 Task: Open Card Wireframe Sketches in Board Website Redesign to Workspace Data Analysis and add a team member Softage.3@softage.net, a label Yellow, a checklist Quality Control, an attachment from your onedrive, a color Yellow and finally, add a card description 'Research and develop new pricing strategy for subscription services' and a comment 'Let us approach this task with an open mind and be willing to take risks to think outside the box.'. Add a start date 'Jan 07, 1900' with a due date 'Jan 14, 1900'
Action: Mouse moved to (838, 467)
Screenshot: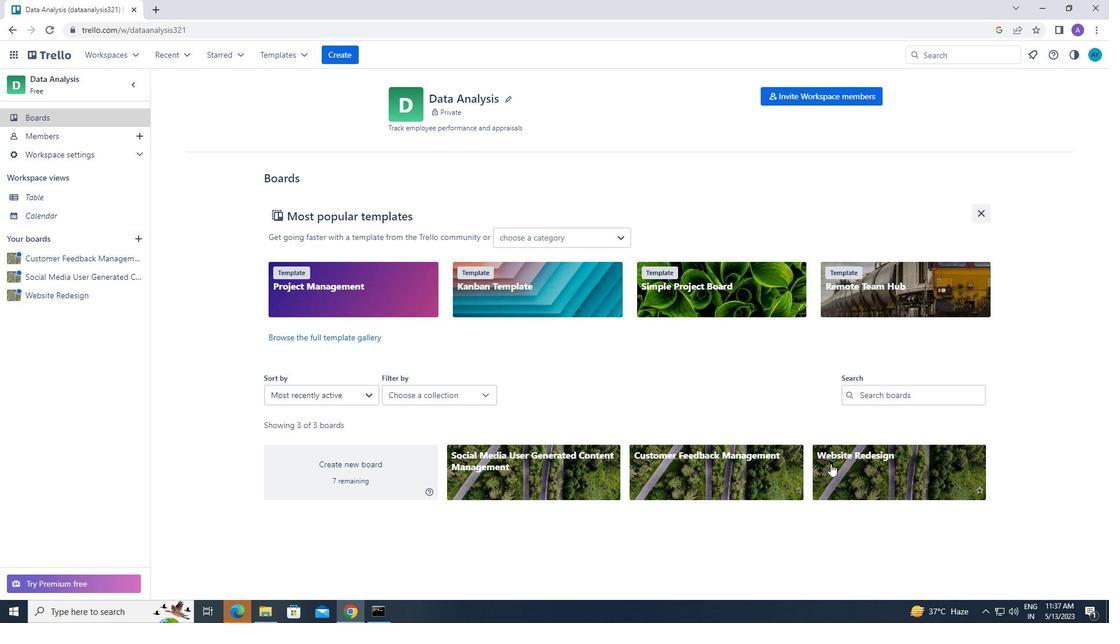 
Action: Mouse pressed left at (838, 467)
Screenshot: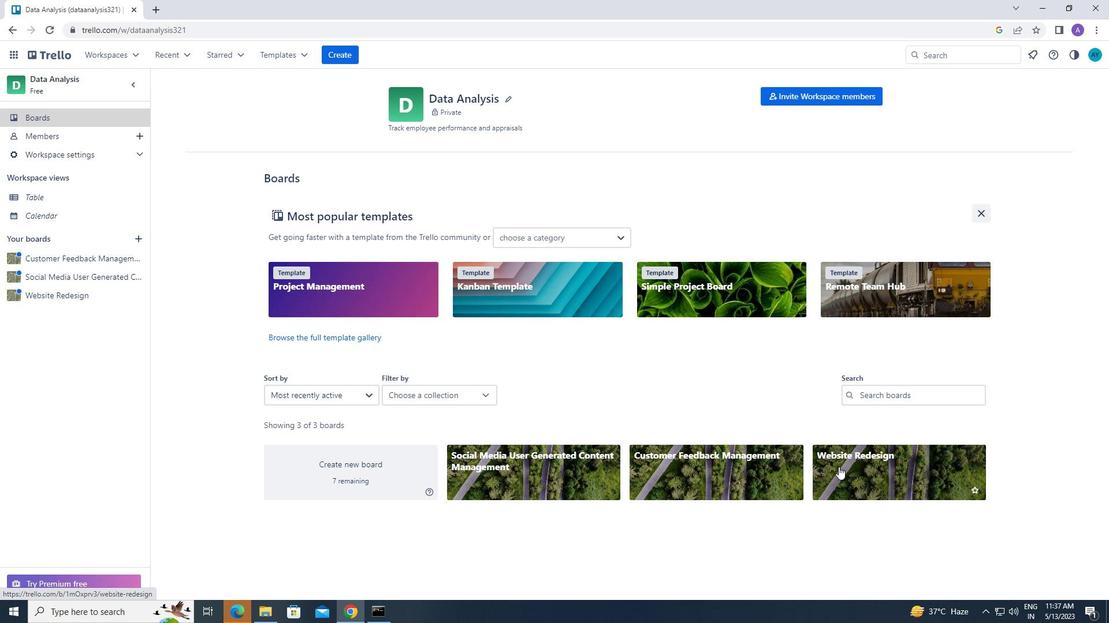 
Action: Mouse moved to (528, 147)
Screenshot: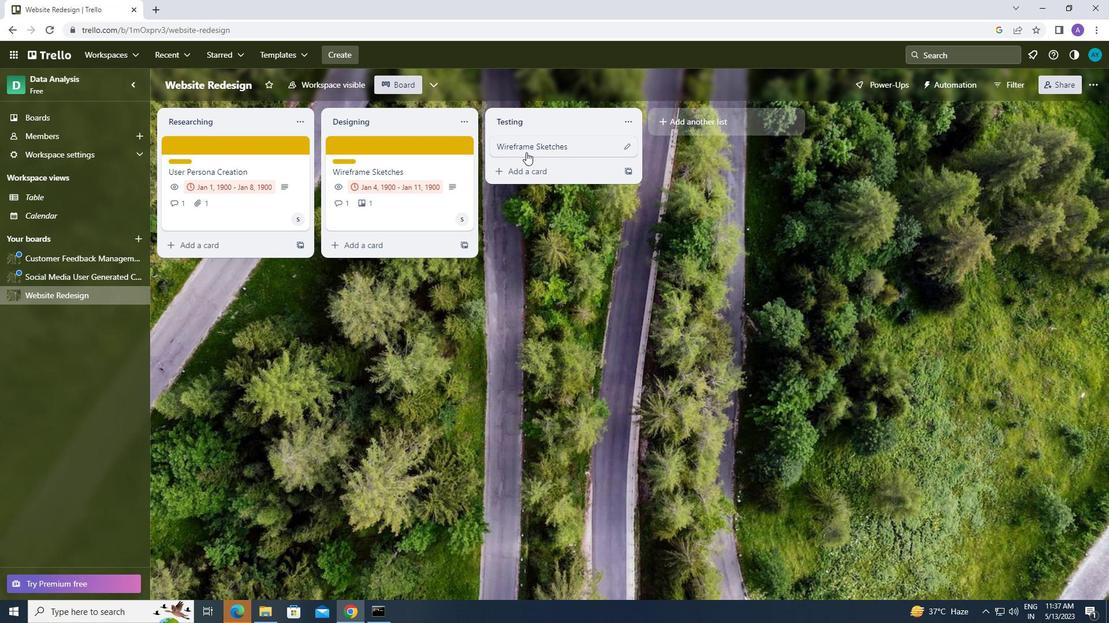 
Action: Mouse pressed left at (528, 147)
Screenshot: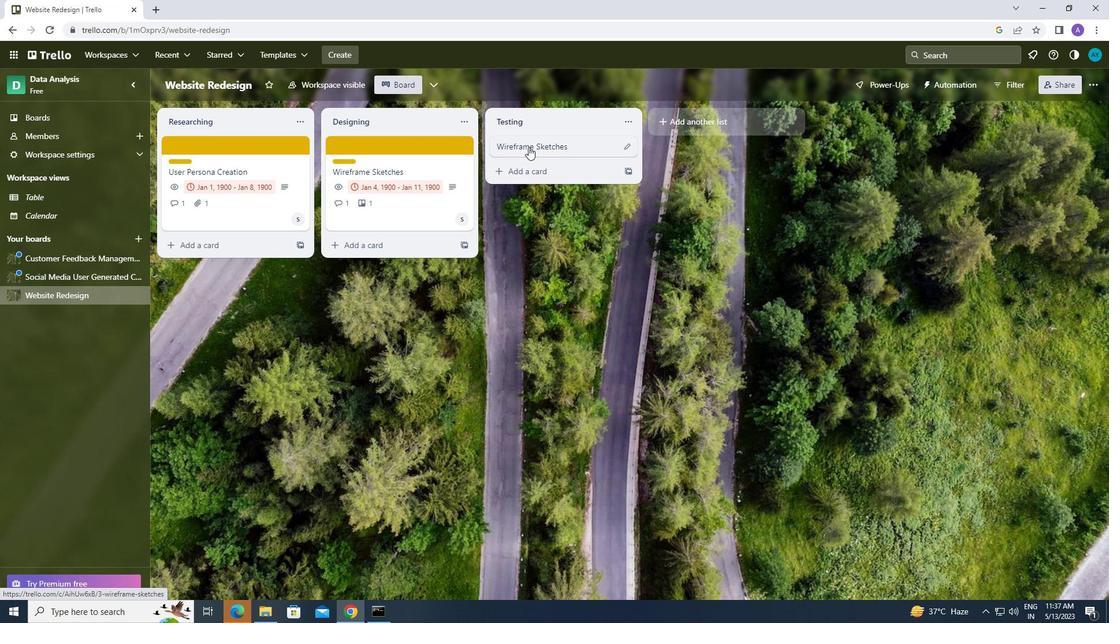 
Action: Mouse moved to (692, 181)
Screenshot: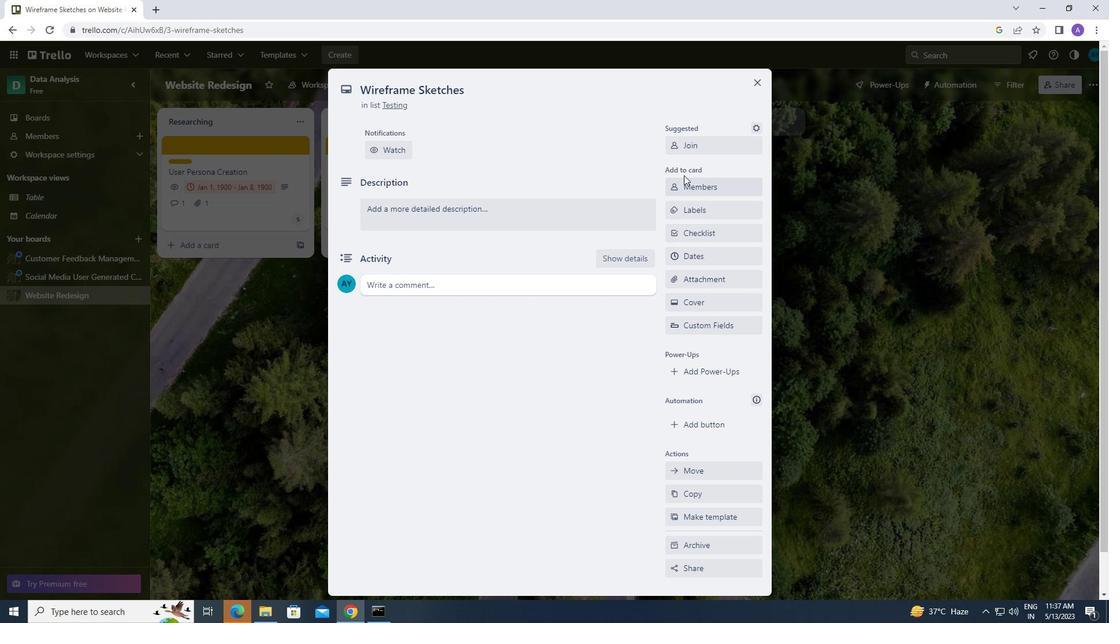 
Action: Mouse pressed left at (692, 181)
Screenshot: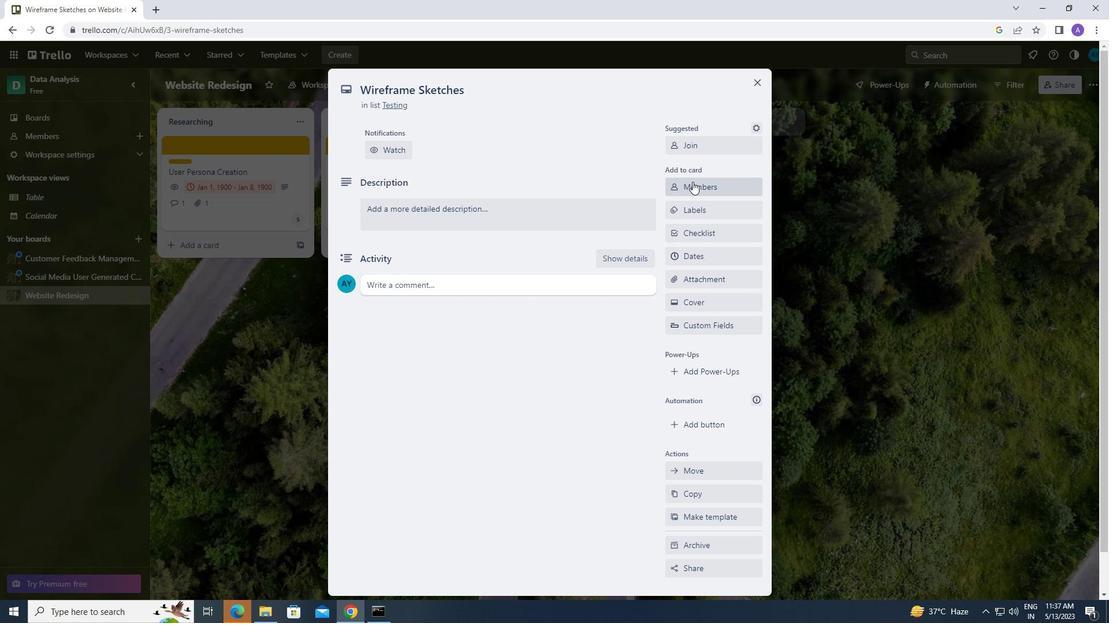 
Action: Mouse moved to (696, 236)
Screenshot: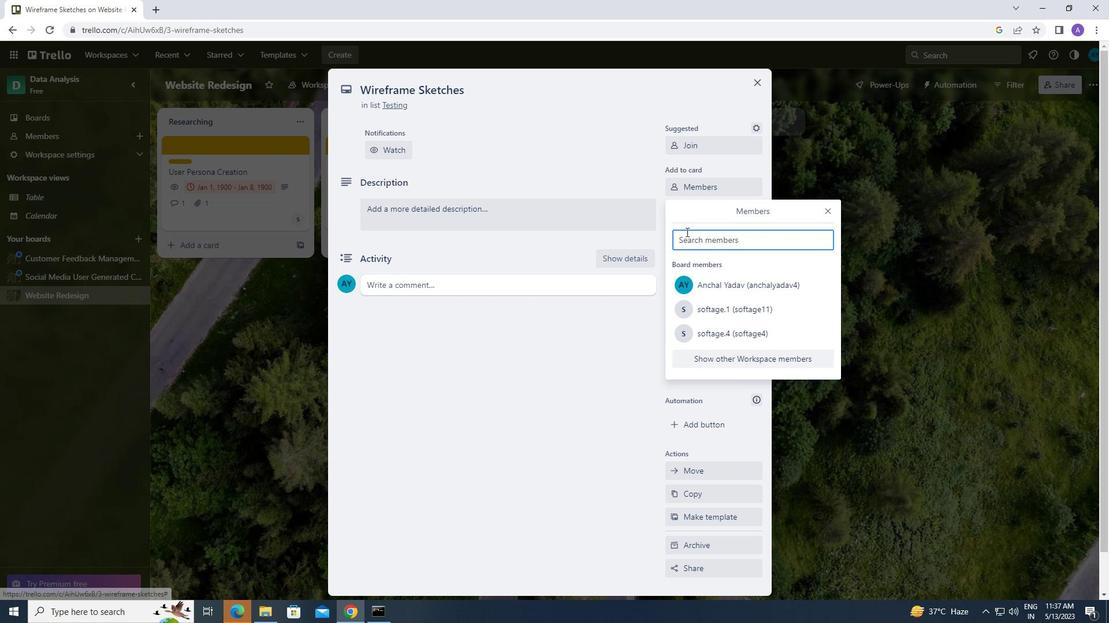 
Action: Mouse pressed left at (696, 236)
Screenshot: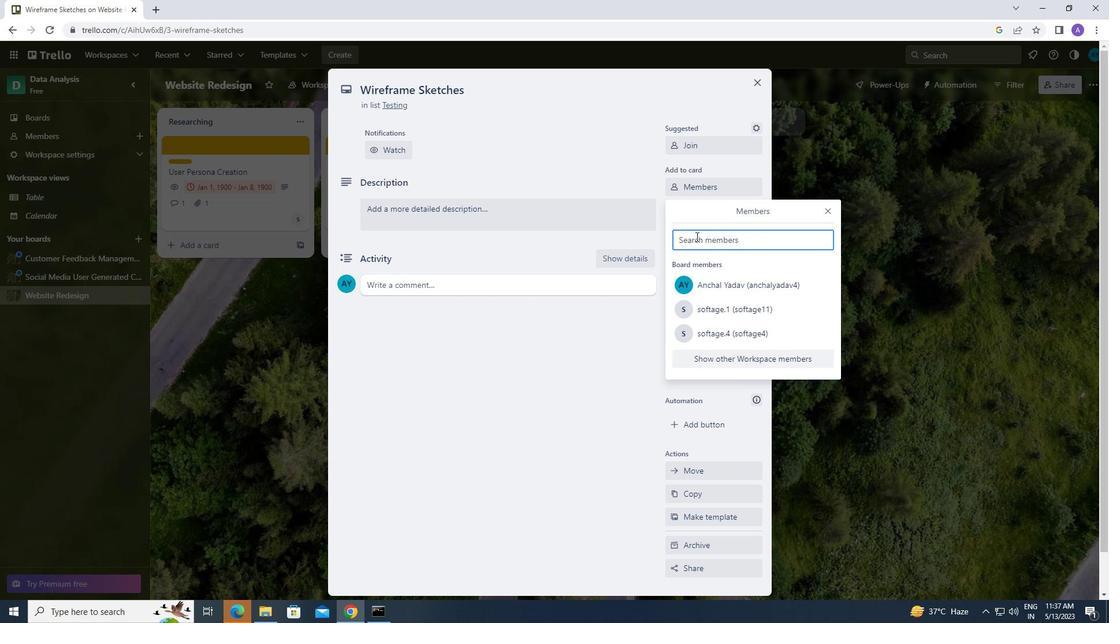 
Action: Key pressed <Key.caps_lock>s<Key.backspace>s<Key.backspace><Key.caps_lock>s<Key.caps_lock>oftage.3<Key.shift_r>@softage.net
Screenshot: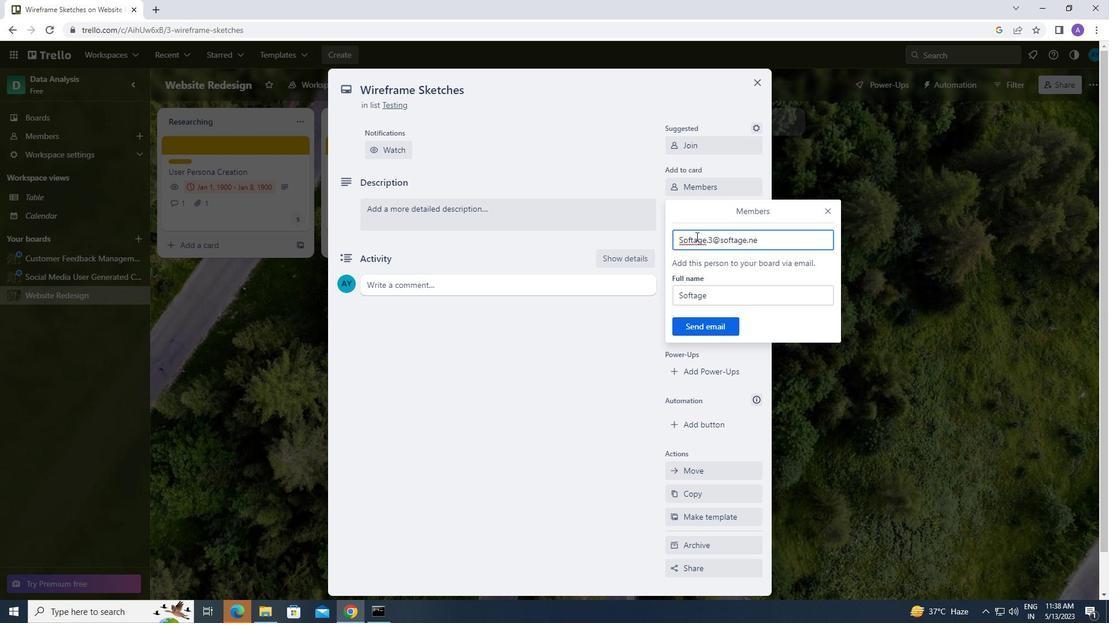 
Action: Mouse moved to (698, 323)
Screenshot: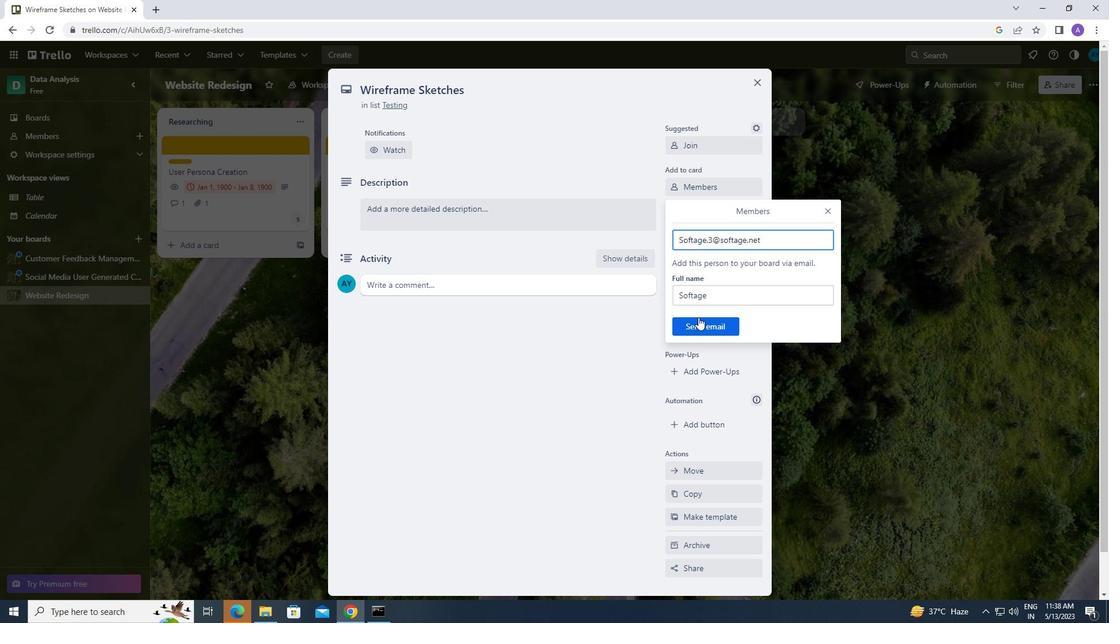 
Action: Mouse pressed left at (698, 323)
Screenshot: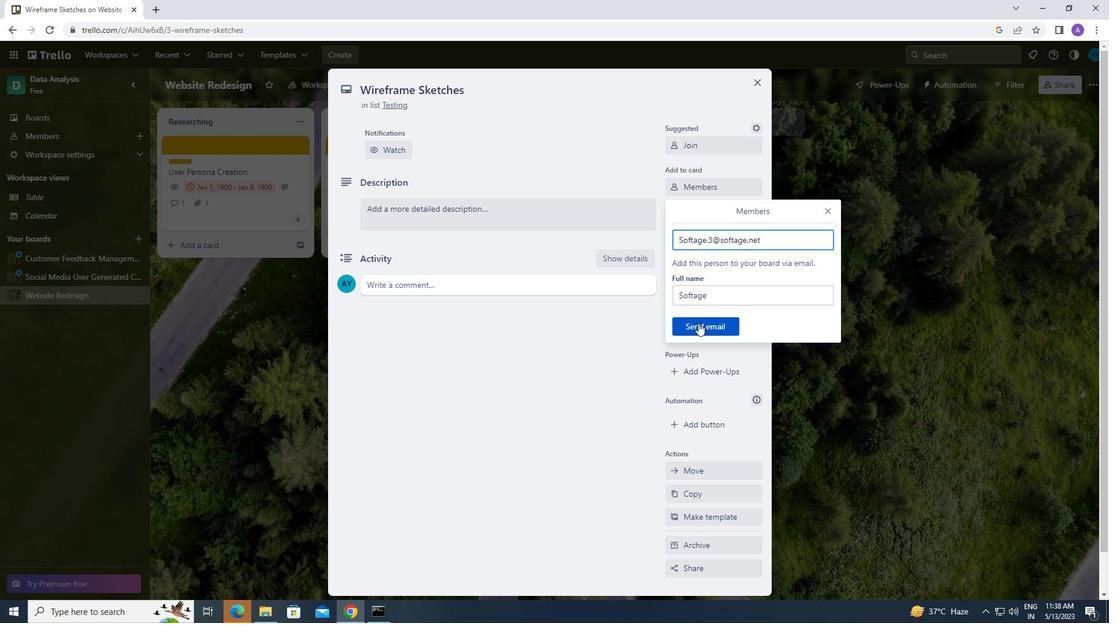 
Action: Mouse moved to (707, 210)
Screenshot: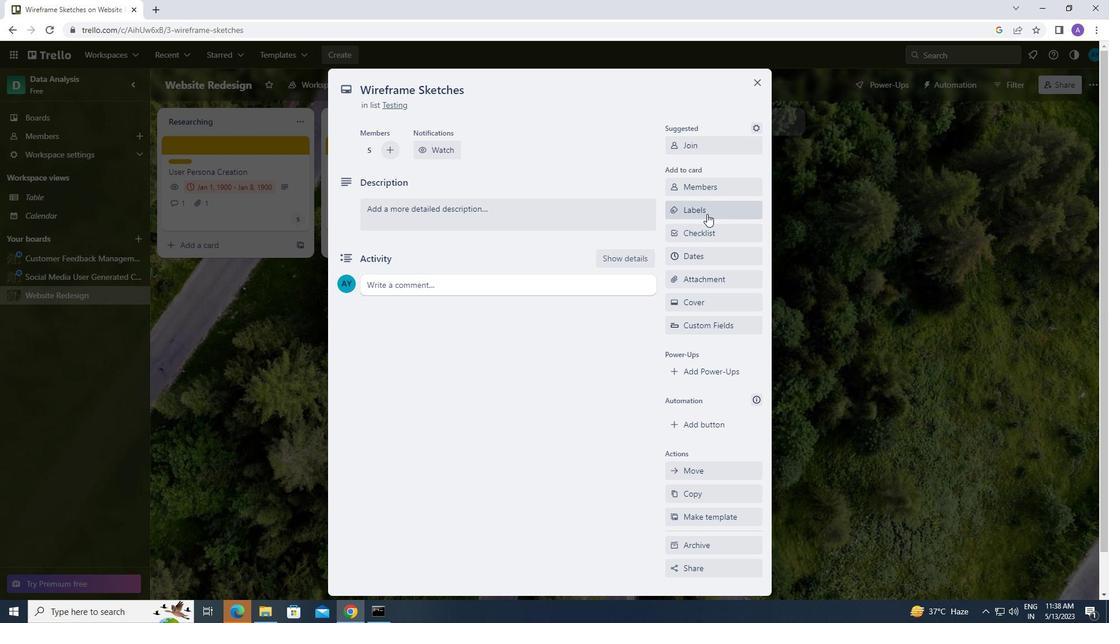 
Action: Mouse pressed left at (707, 210)
Screenshot: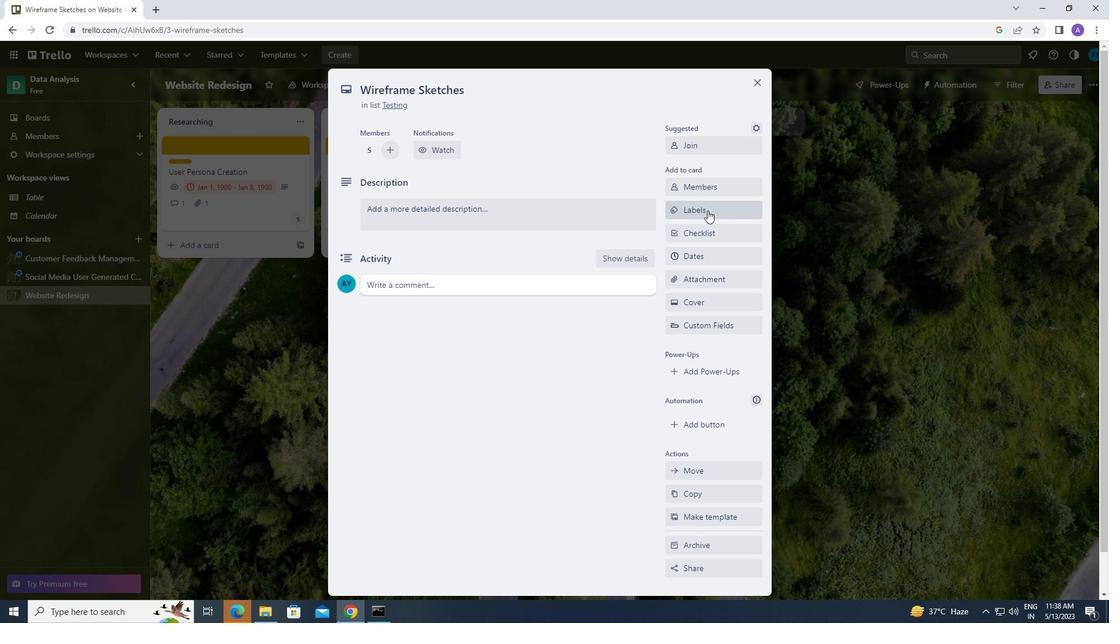 
Action: Mouse moved to (716, 429)
Screenshot: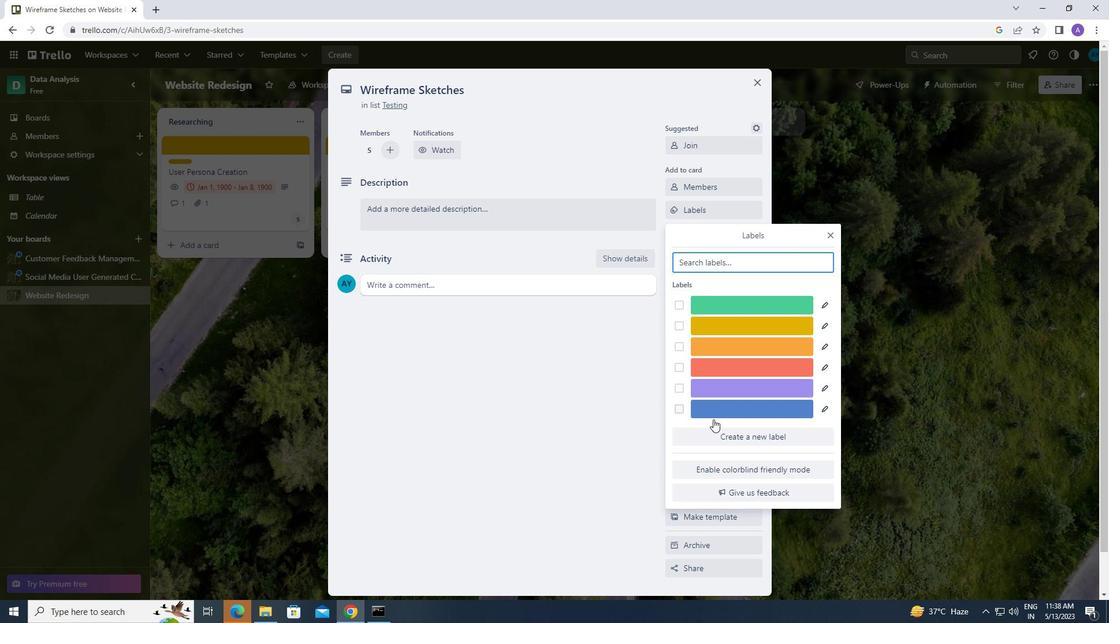 
Action: Mouse pressed left at (716, 429)
Screenshot: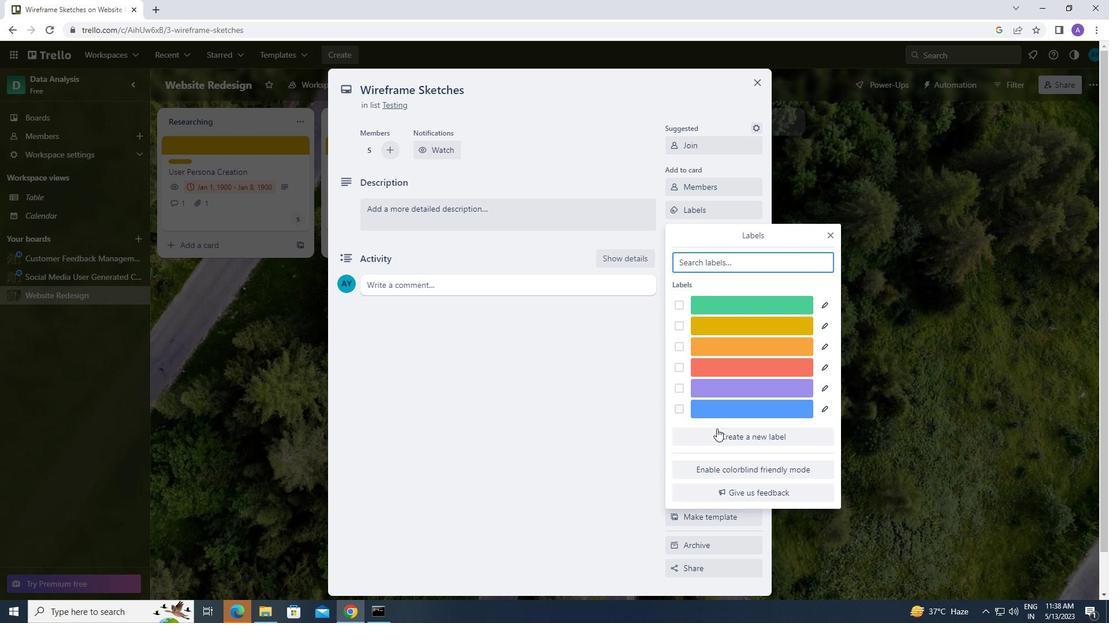 
Action: Mouse moved to (719, 398)
Screenshot: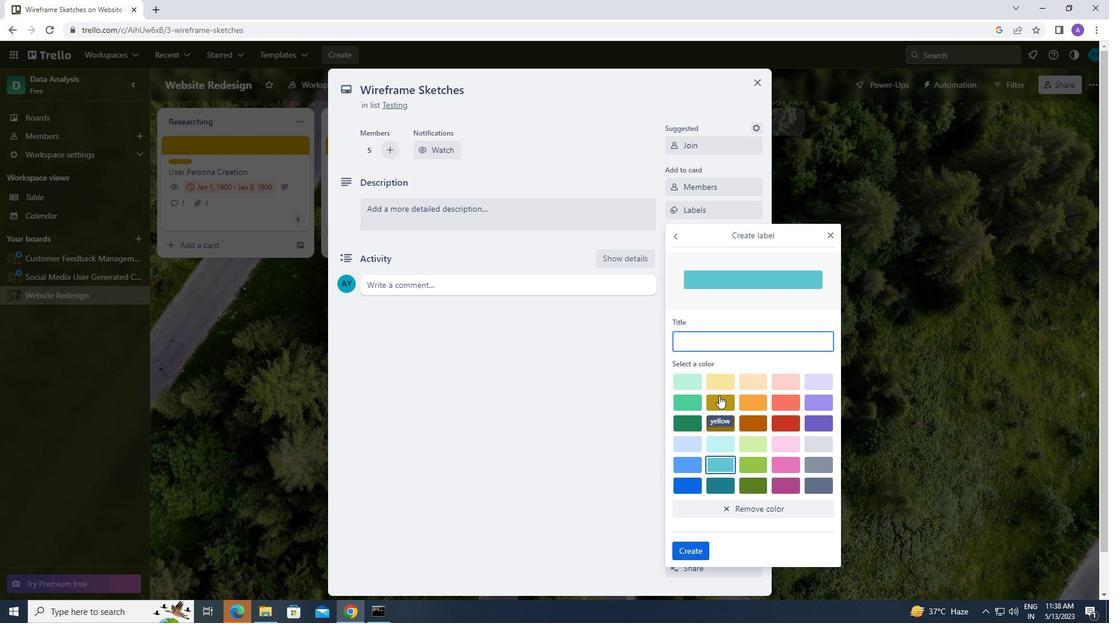 
Action: Mouse pressed left at (719, 398)
Screenshot: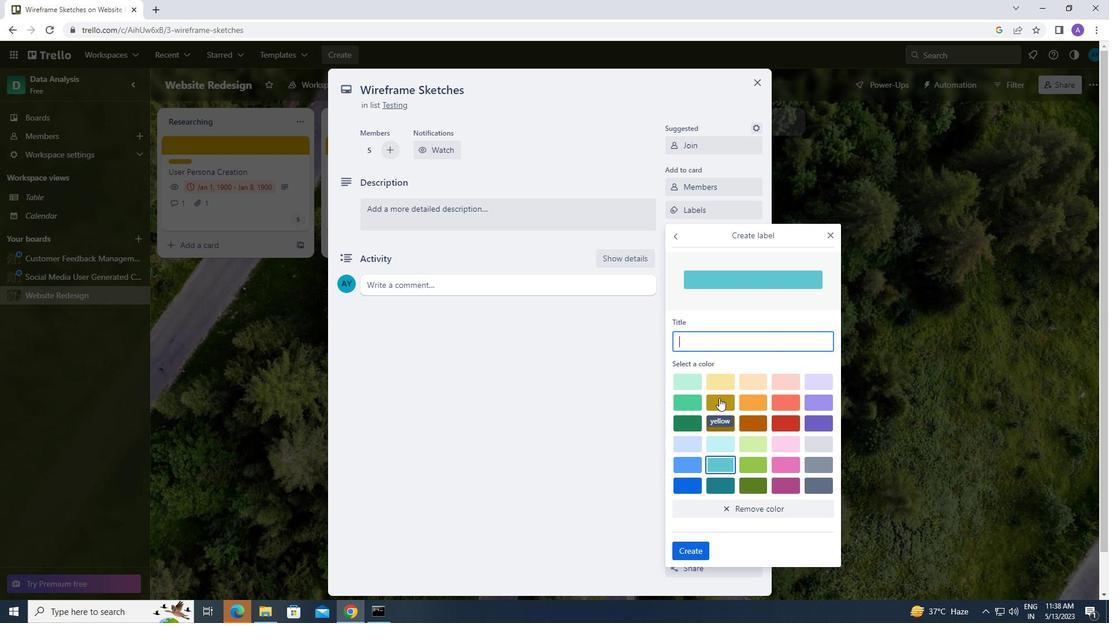 
Action: Mouse moved to (689, 552)
Screenshot: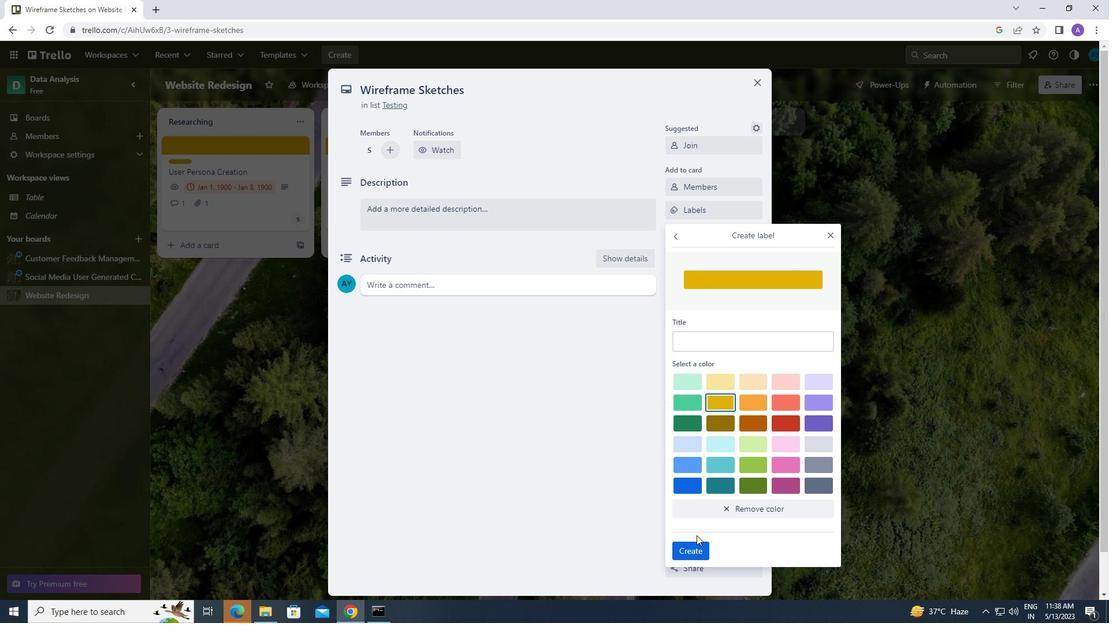 
Action: Mouse pressed left at (689, 552)
Screenshot: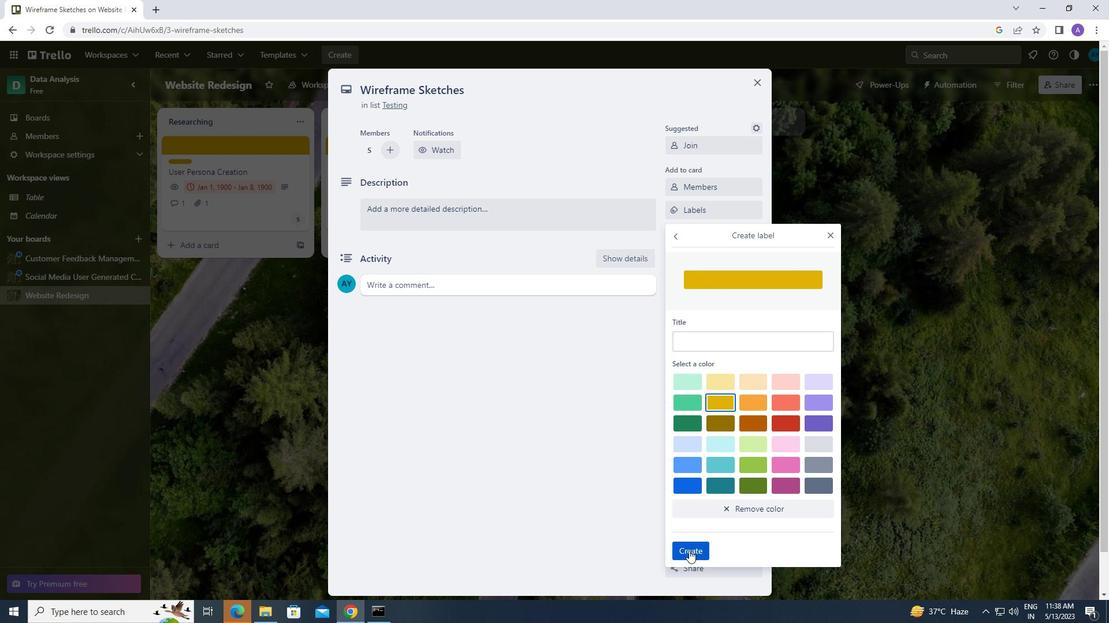 
Action: Mouse moved to (832, 232)
Screenshot: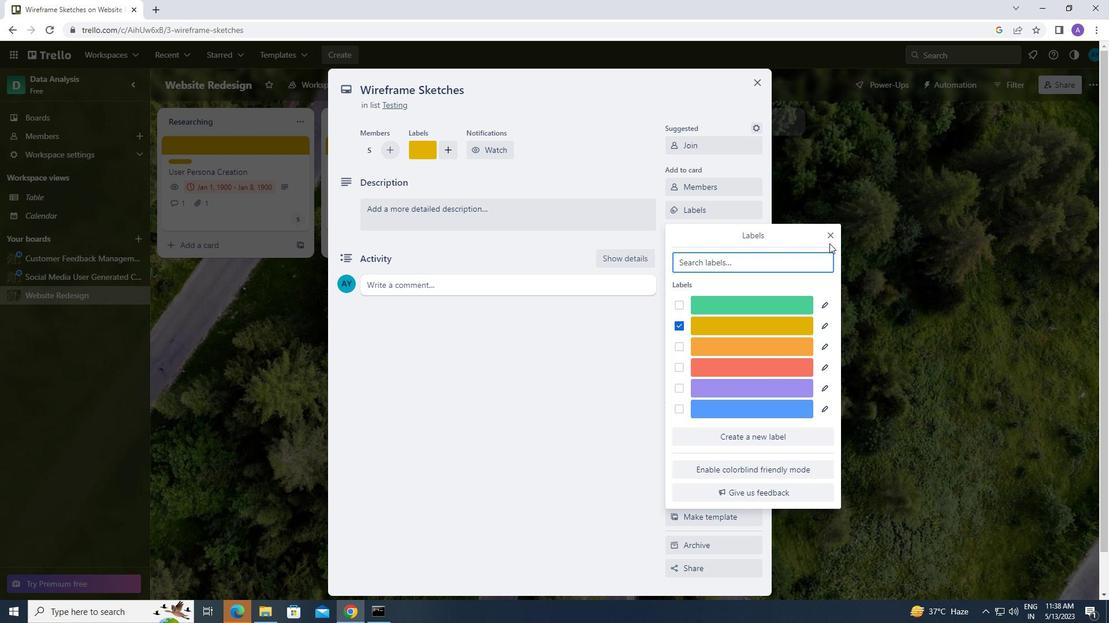 
Action: Mouse pressed left at (832, 232)
Screenshot: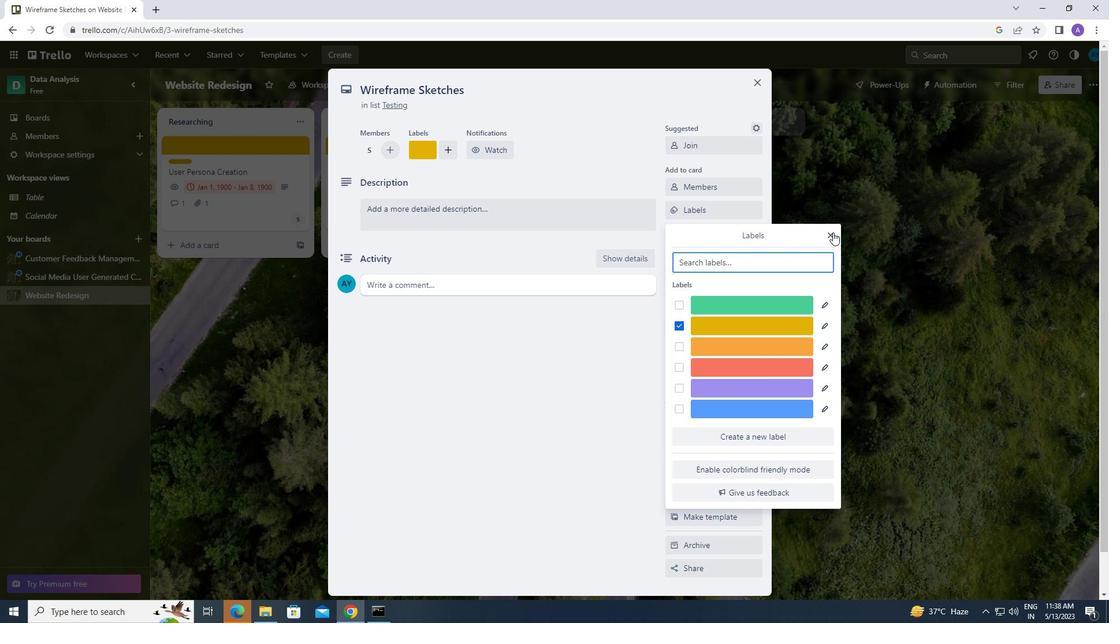 
Action: Mouse moved to (718, 236)
Screenshot: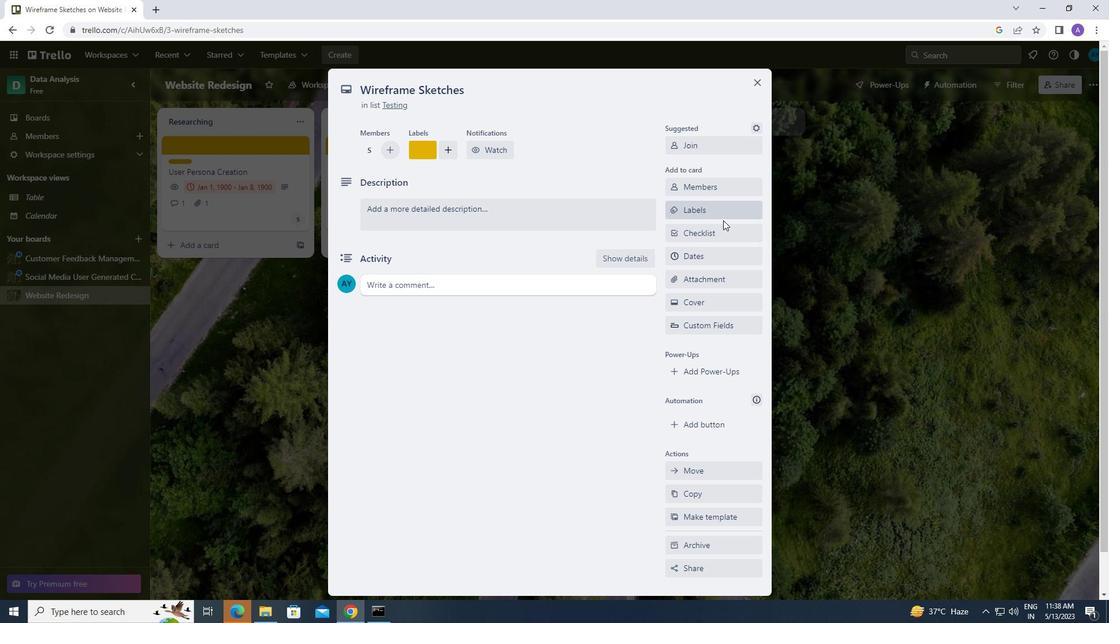 
Action: Mouse pressed left at (718, 236)
Screenshot: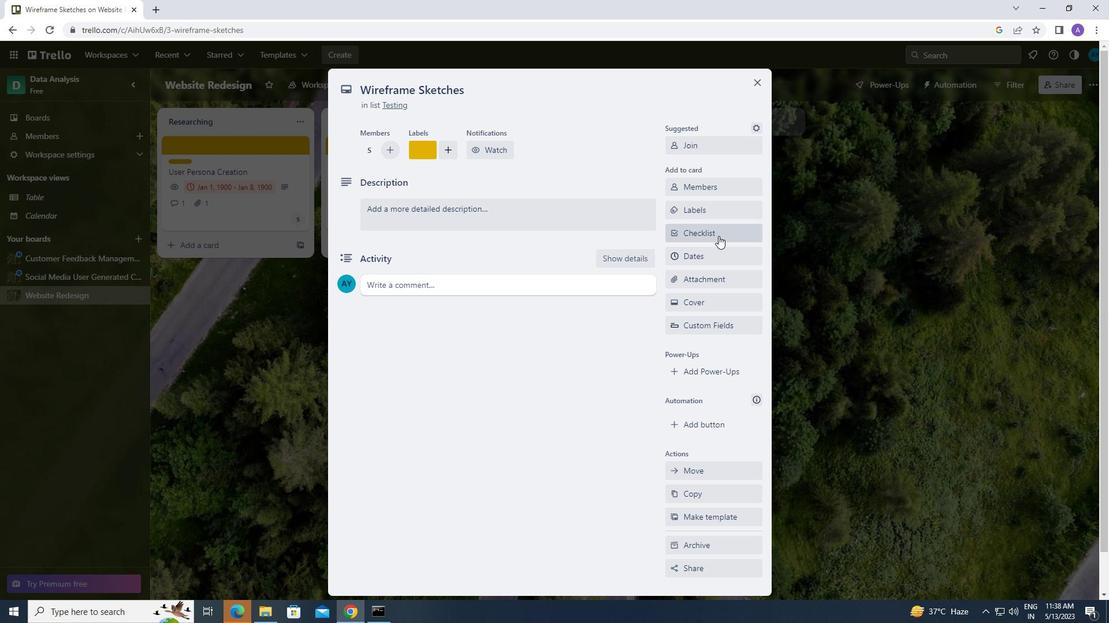 
Action: Mouse moved to (716, 239)
Screenshot: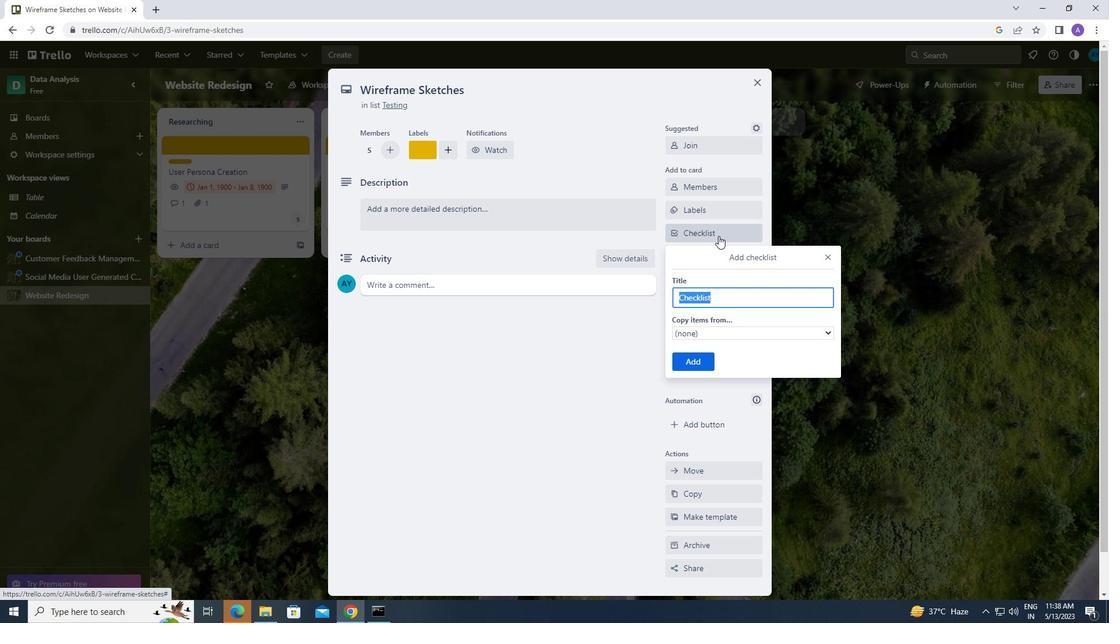 
Action: Key pressed <Key.caps_lock>q<Key.caps_lock>uality<Key.space><Key.caps_lock>c<Key.caps_lock>ontrol
Screenshot: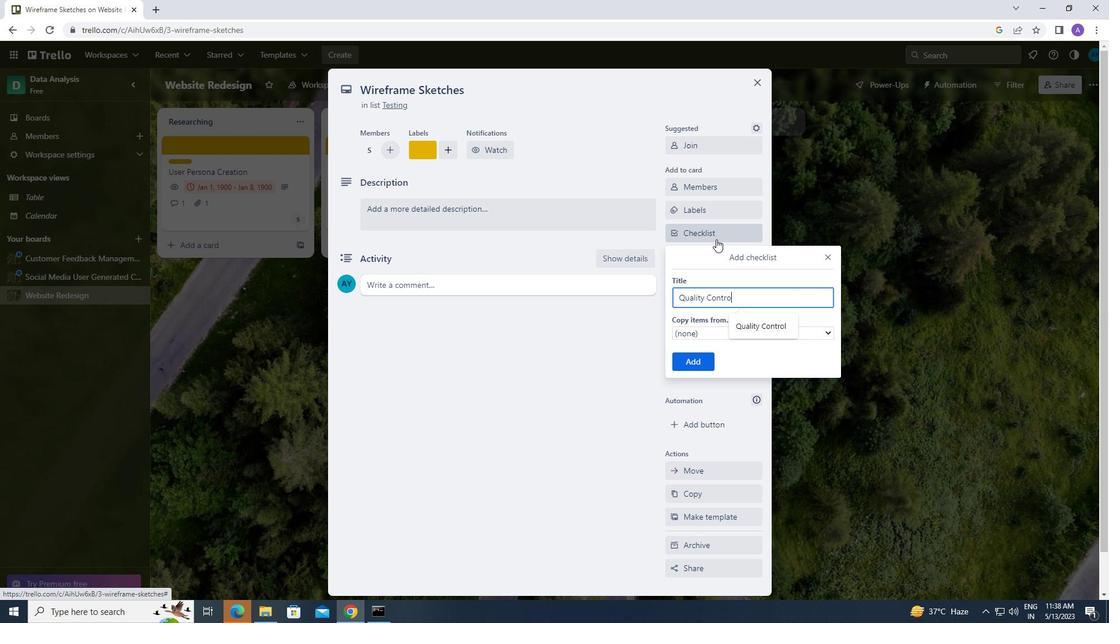 
Action: Mouse moved to (697, 357)
Screenshot: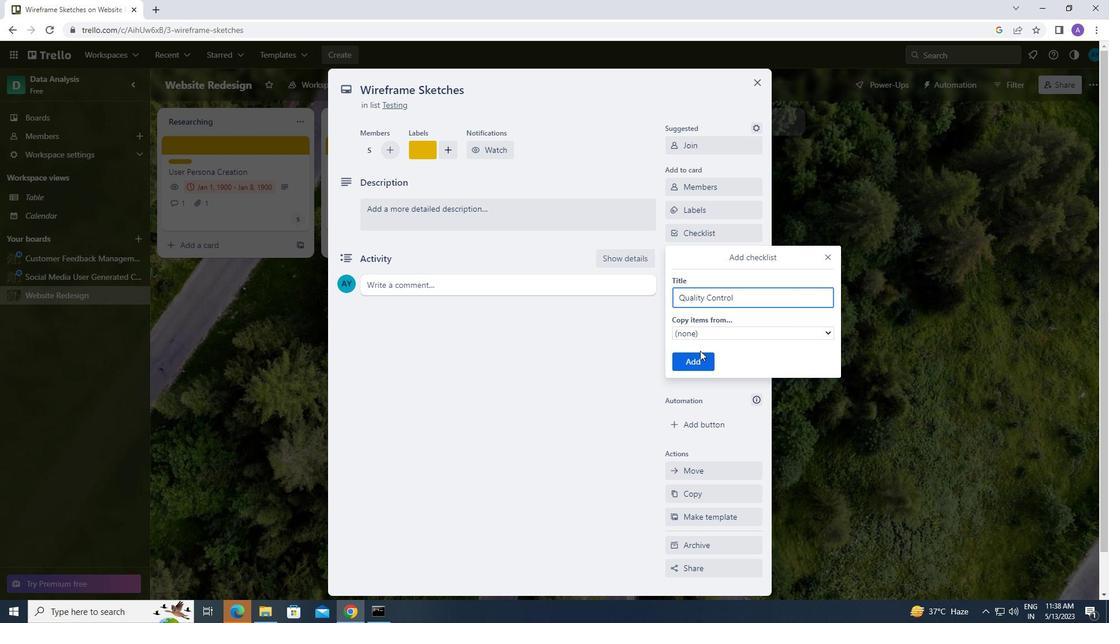 
Action: Mouse pressed left at (697, 357)
Screenshot: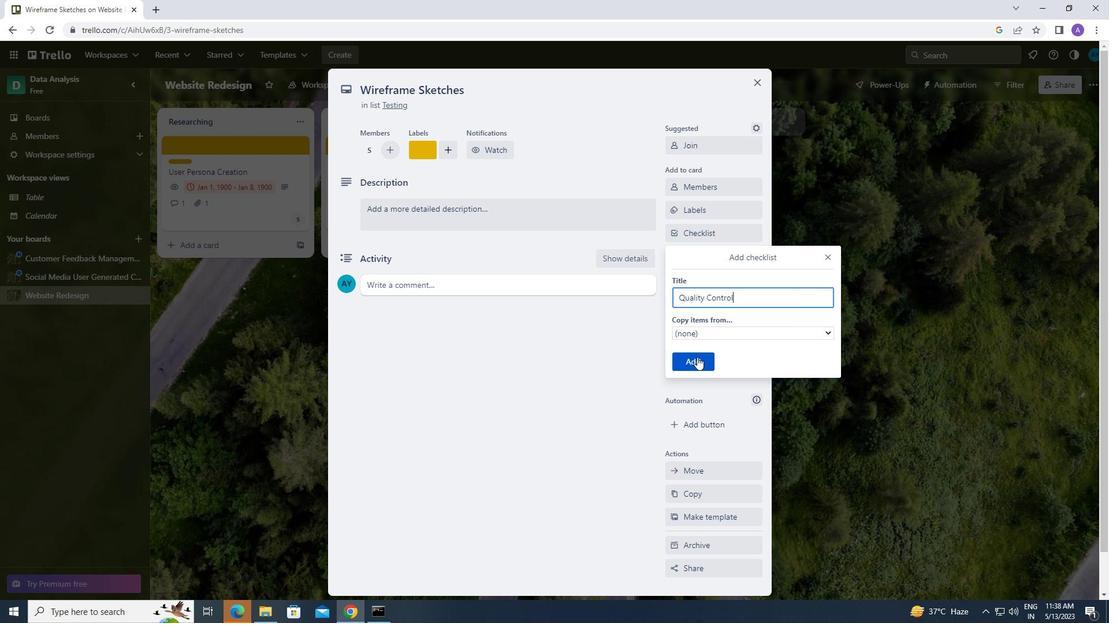 
Action: Mouse moved to (709, 279)
Screenshot: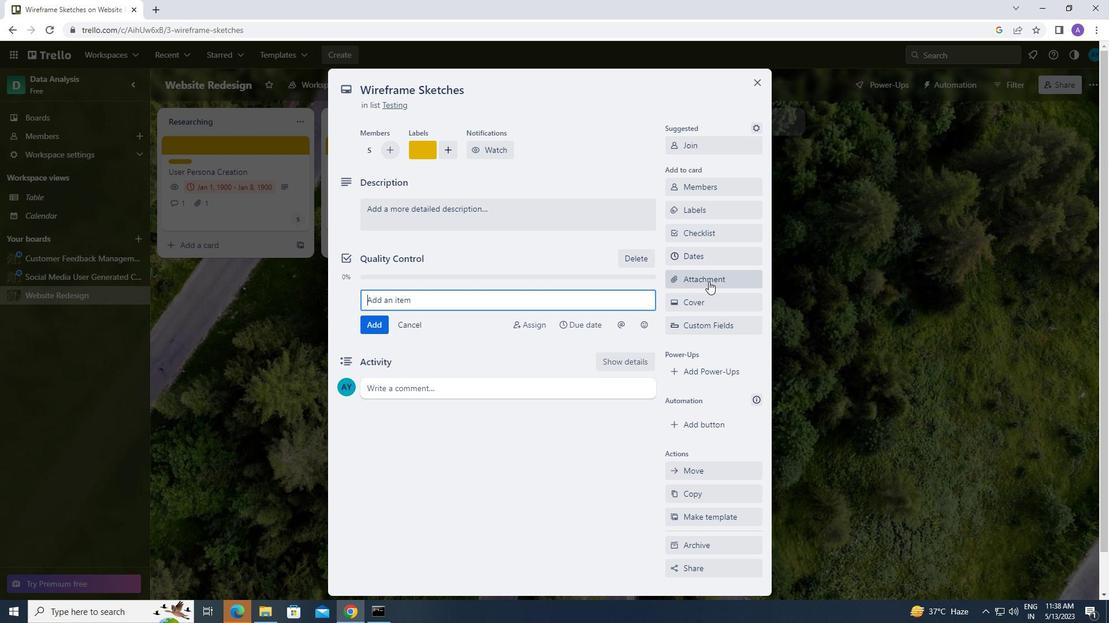 
Action: Mouse pressed left at (709, 279)
Screenshot: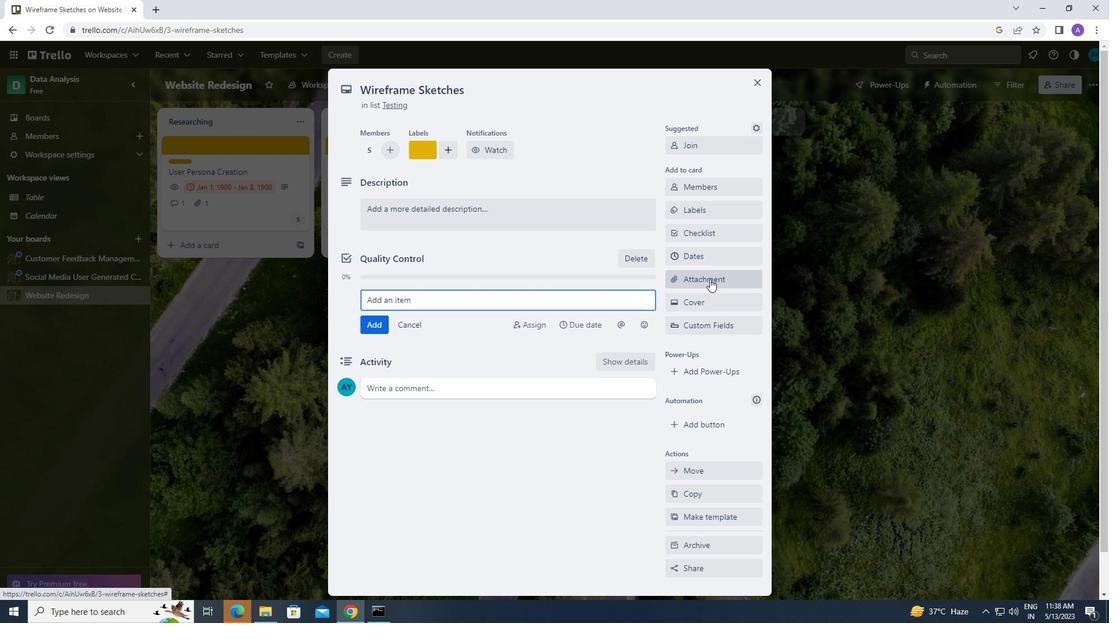 
Action: Mouse moved to (694, 423)
Screenshot: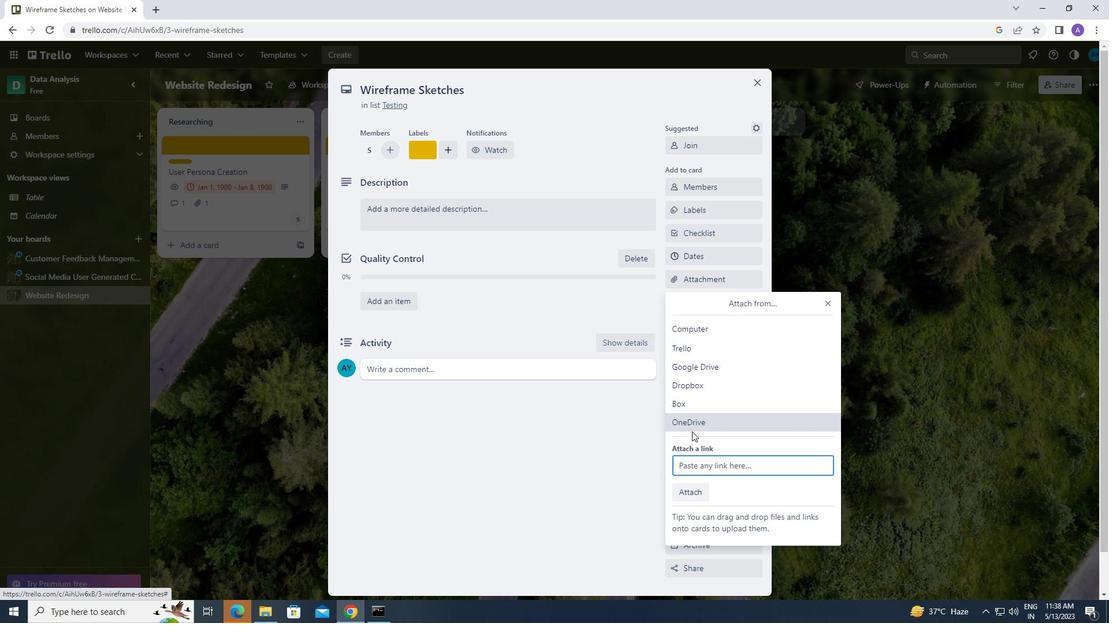 
Action: Mouse pressed left at (694, 423)
Screenshot: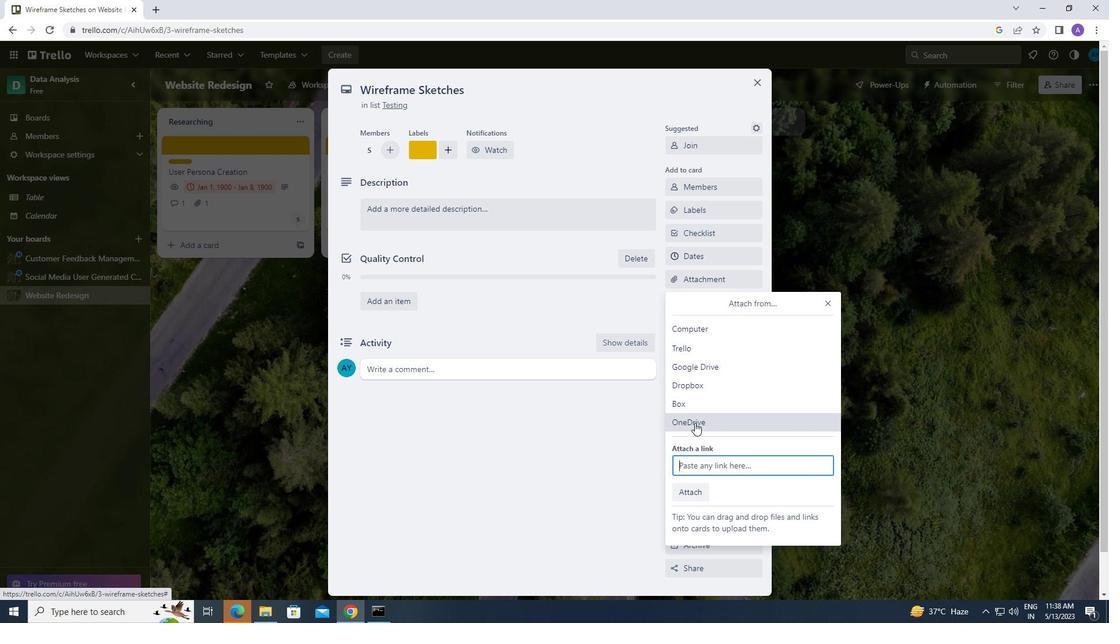 
Action: Mouse moved to (512, 255)
Screenshot: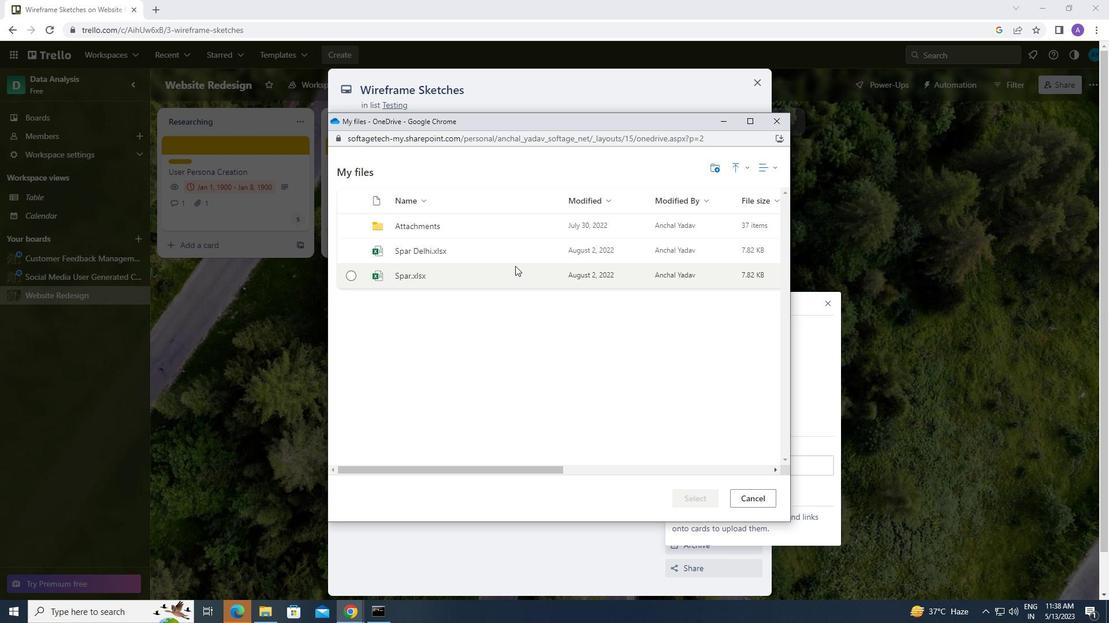 
Action: Mouse pressed left at (512, 255)
Screenshot: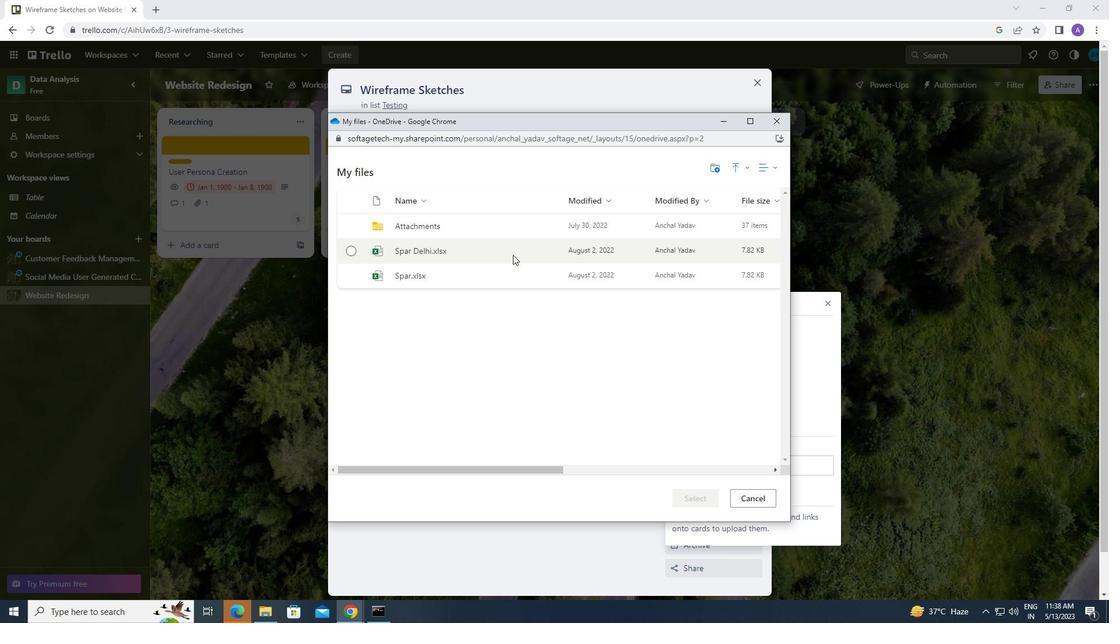 
Action: Mouse moved to (685, 496)
Screenshot: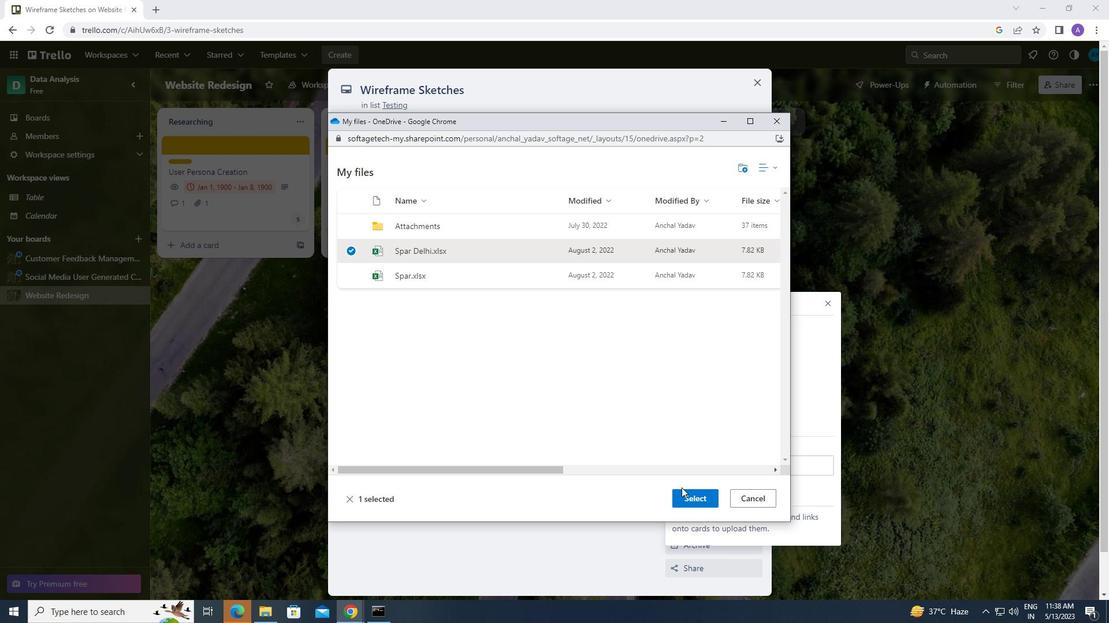 
Action: Mouse pressed left at (685, 496)
Screenshot: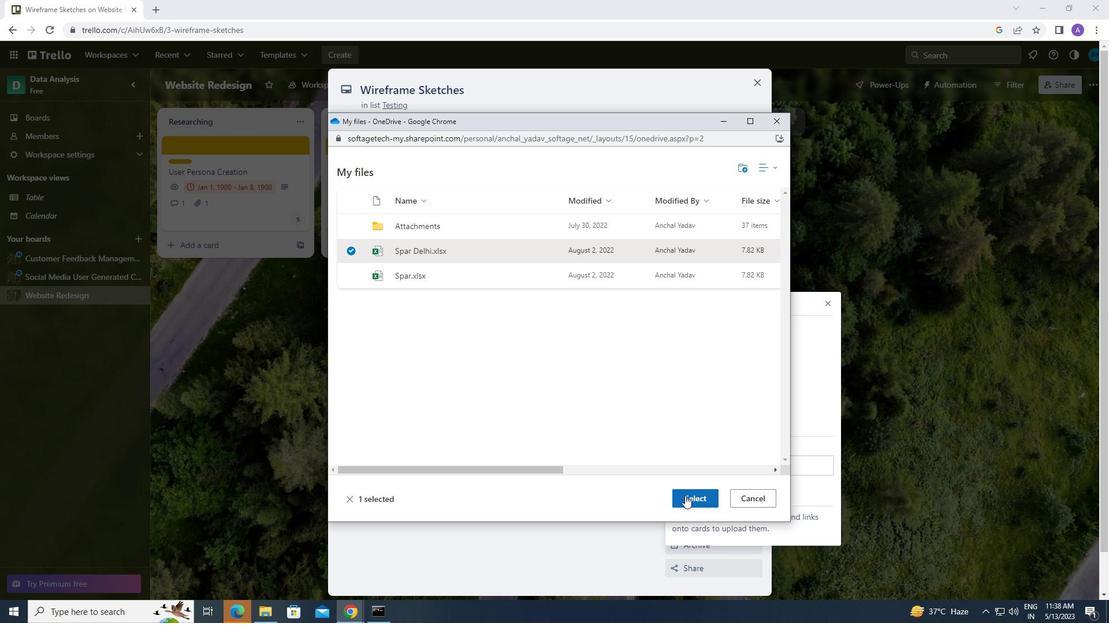 
Action: Mouse moved to (696, 295)
Screenshot: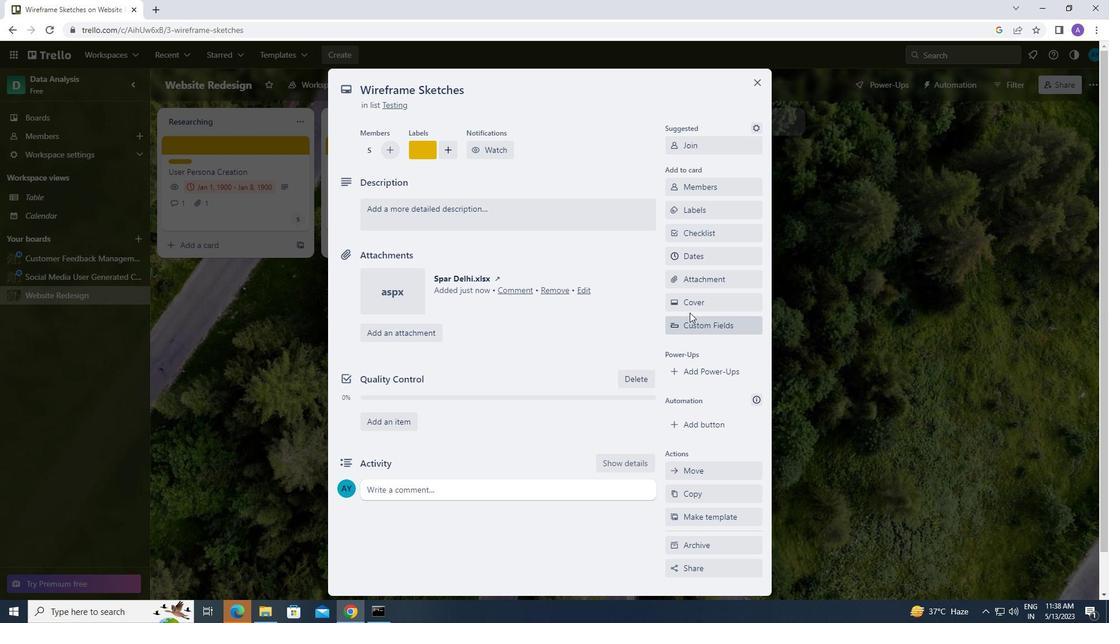 
Action: Mouse pressed left at (696, 295)
Screenshot: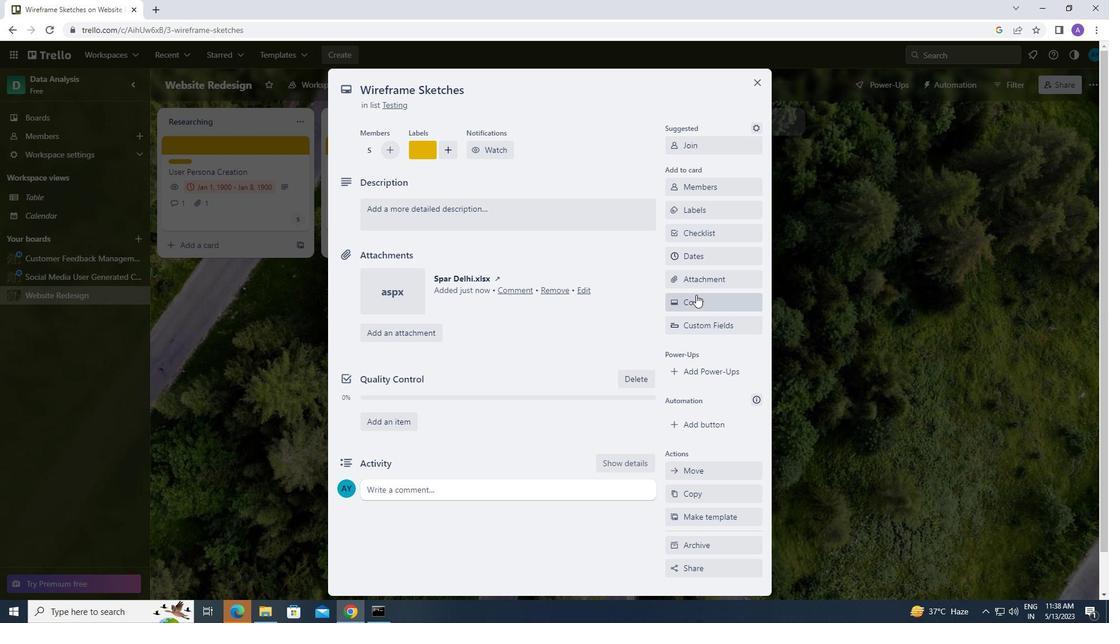 
Action: Mouse moved to (717, 368)
Screenshot: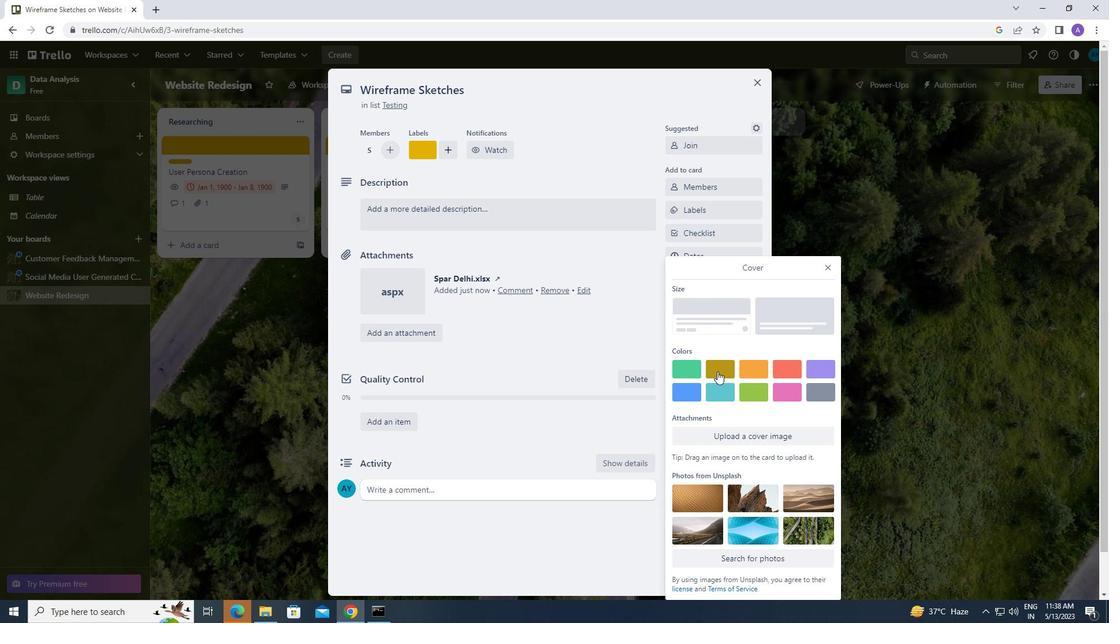 
Action: Mouse pressed left at (717, 368)
Screenshot: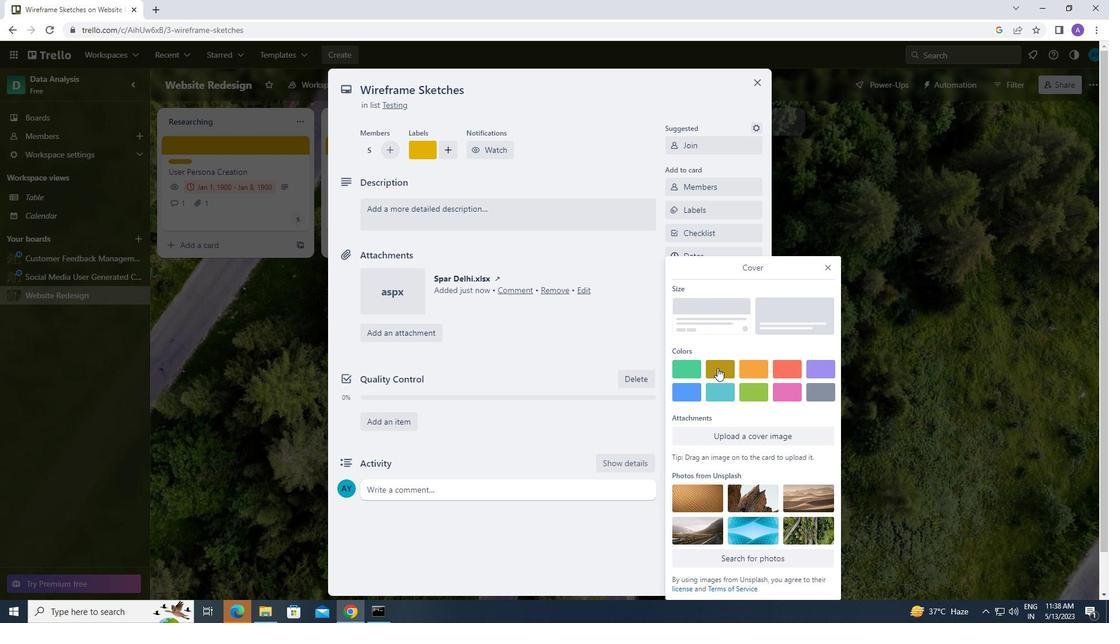 
Action: Mouse moved to (829, 247)
Screenshot: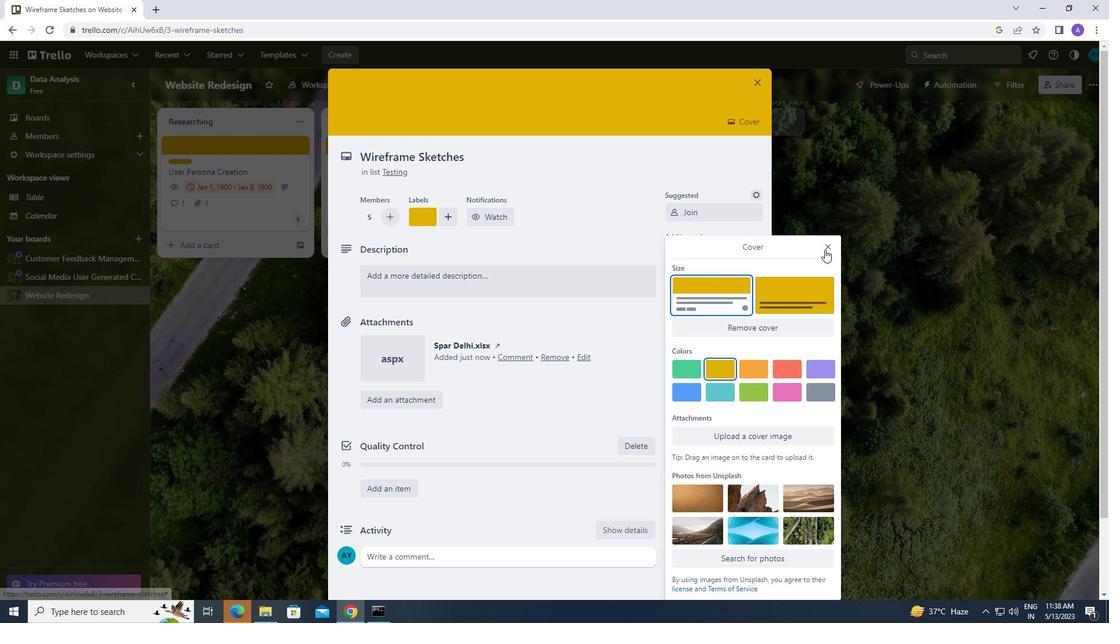 
Action: Mouse pressed left at (829, 247)
Screenshot: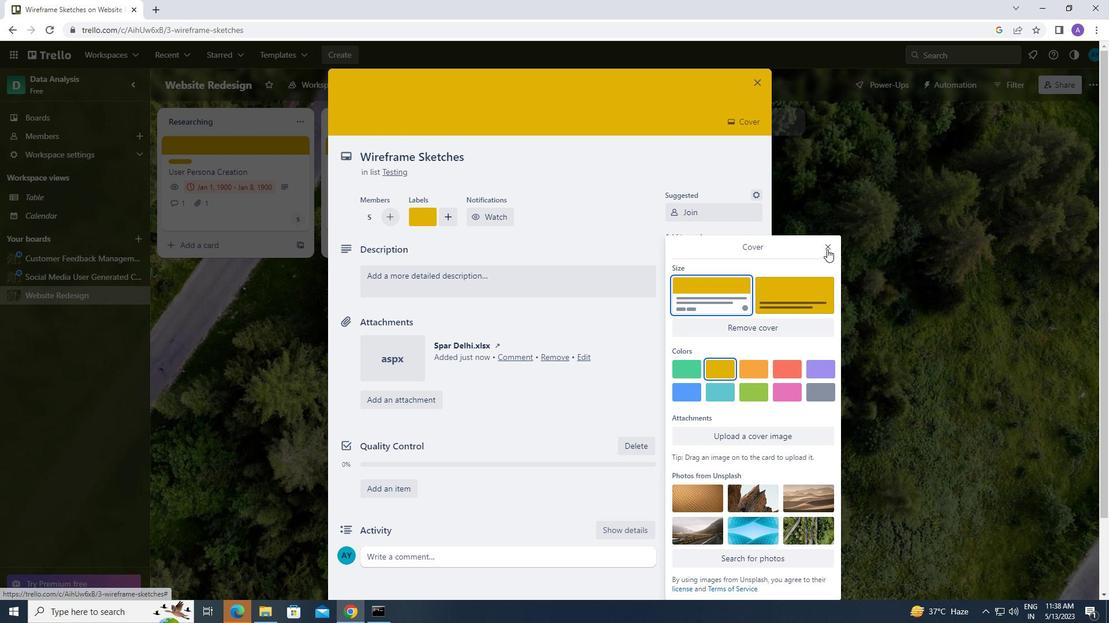 
Action: Mouse moved to (504, 279)
Screenshot: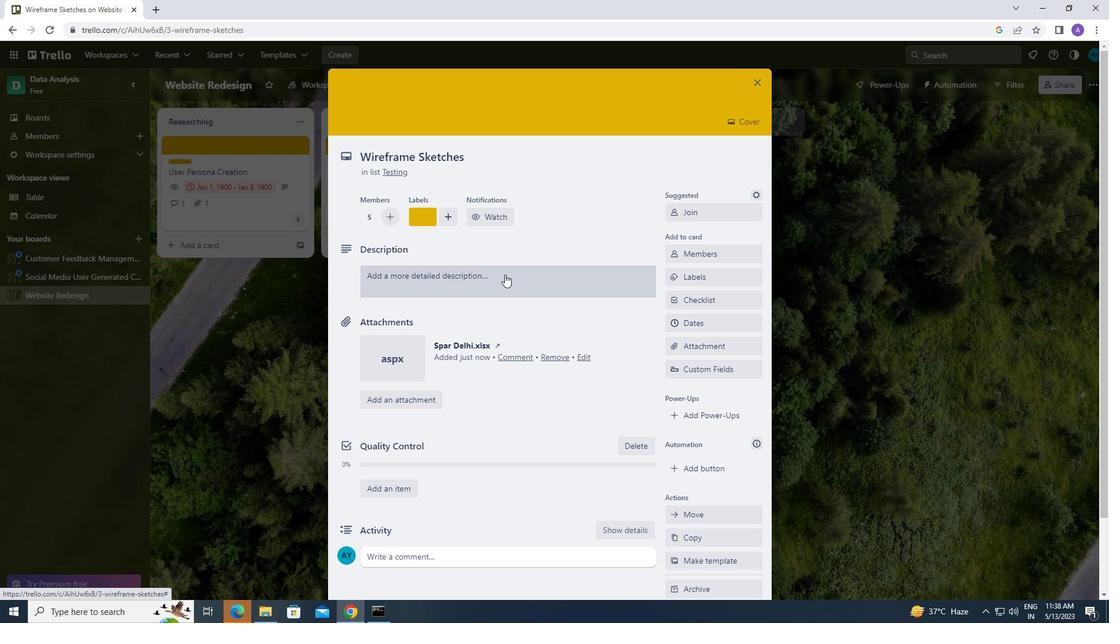 
Action: Mouse pressed left at (504, 279)
Screenshot: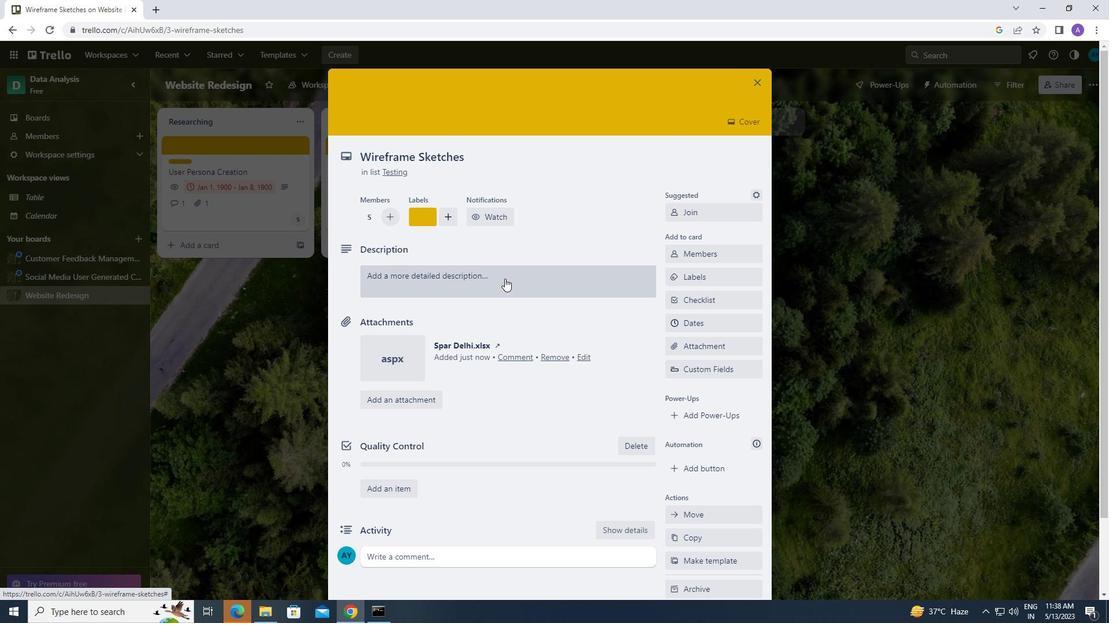 
Action: Mouse moved to (485, 329)
Screenshot: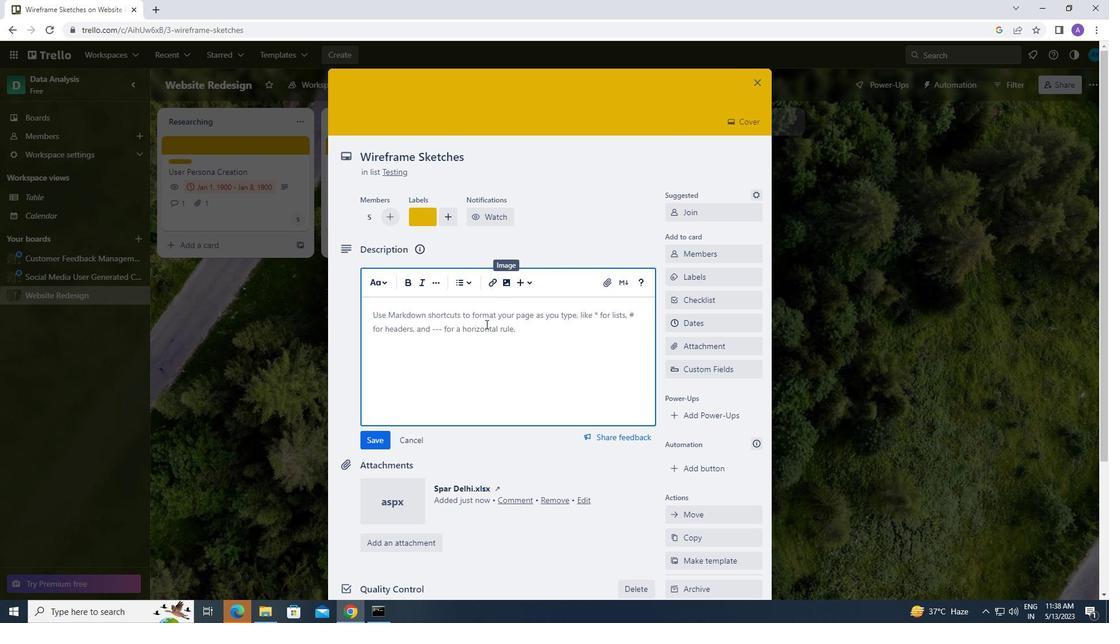 
Action: Mouse pressed left at (485, 329)
Screenshot: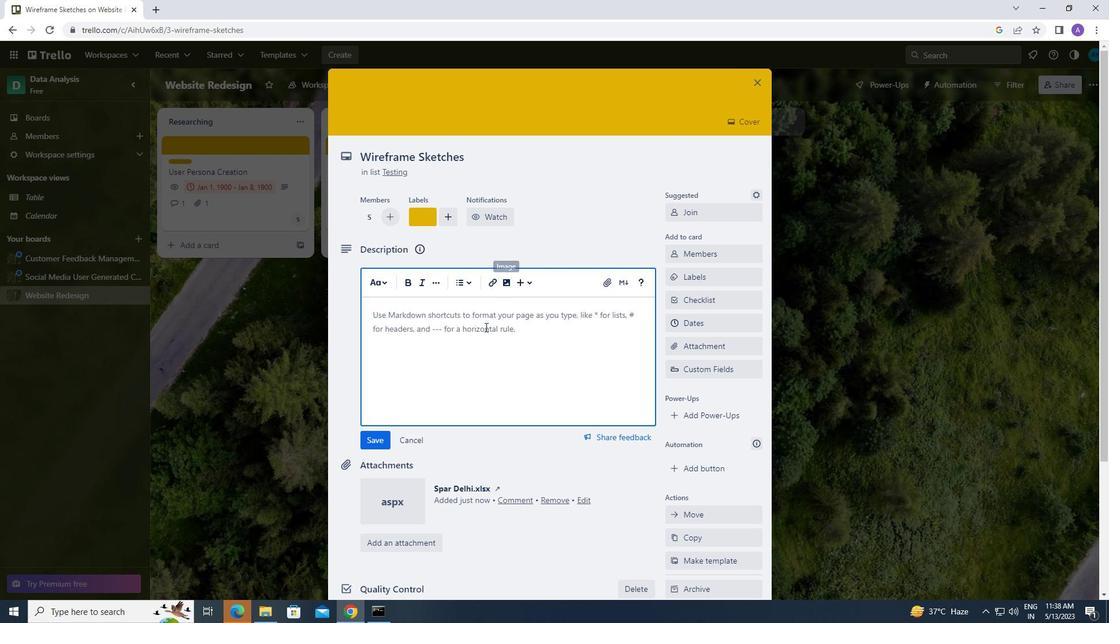 
Action: Key pressed <Key.caps_lock>r<Key.caps_lock>esearch<Key.space>and<Key.space>development<Key.backspace><Key.backspace><Key.backspace><Key.backspace><Key.space>new<Key.space>pricing<Key.space>strategy<Key.space>for<Key.space>subscription<Key.space>services
Screenshot: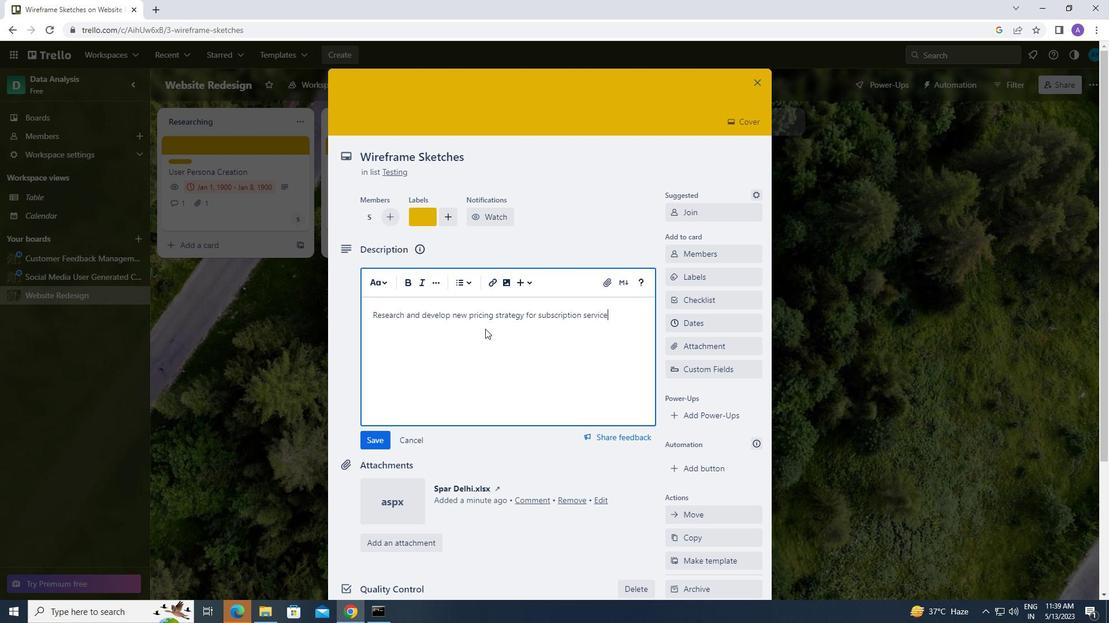 
Action: Mouse moved to (377, 440)
Screenshot: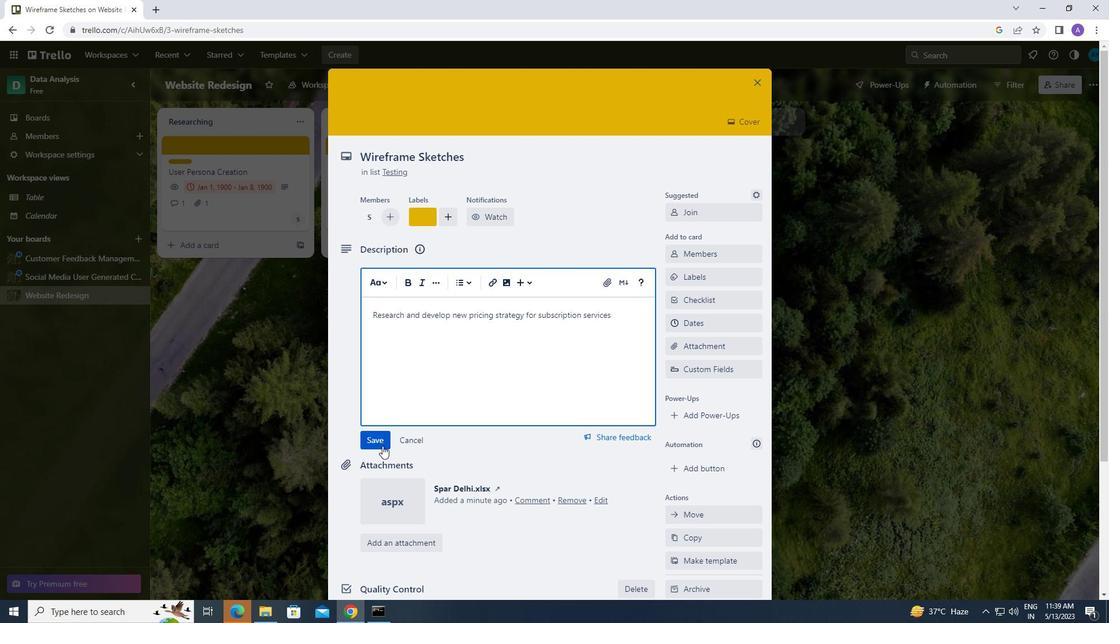 
Action: Mouse pressed left at (377, 440)
Screenshot: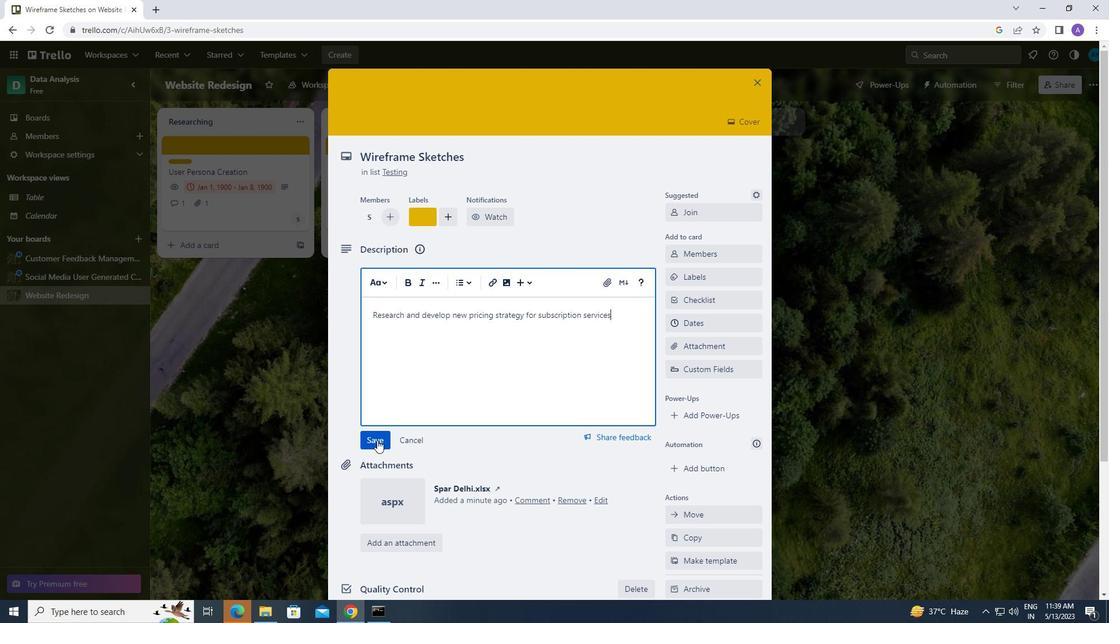 
Action: Mouse moved to (436, 459)
Screenshot: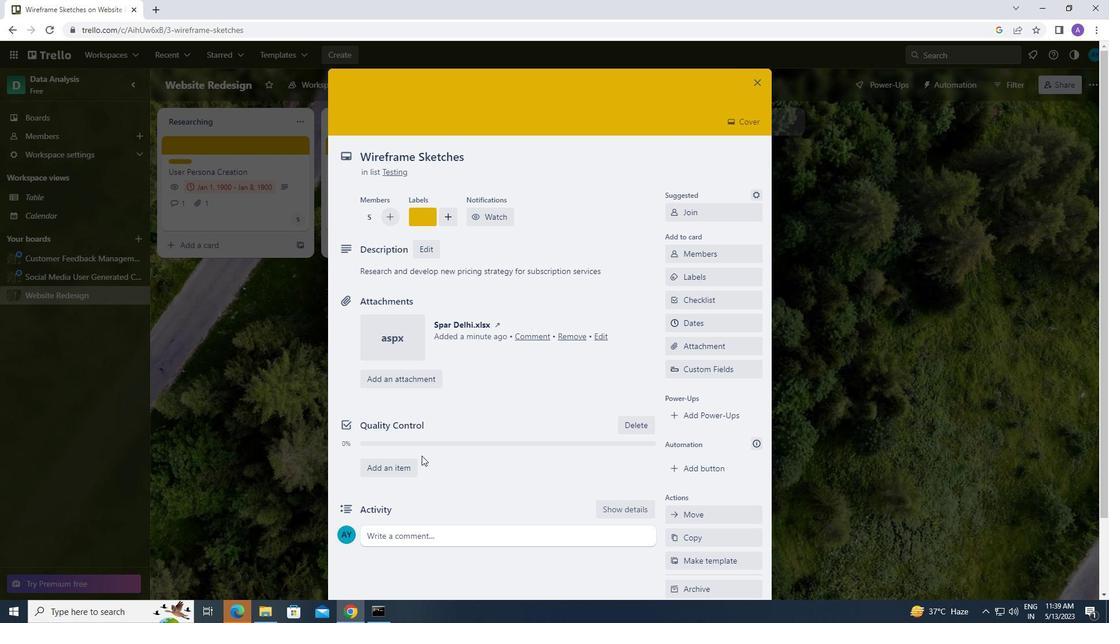 
Action: Mouse scrolled (436, 458) with delta (0, 0)
Screenshot: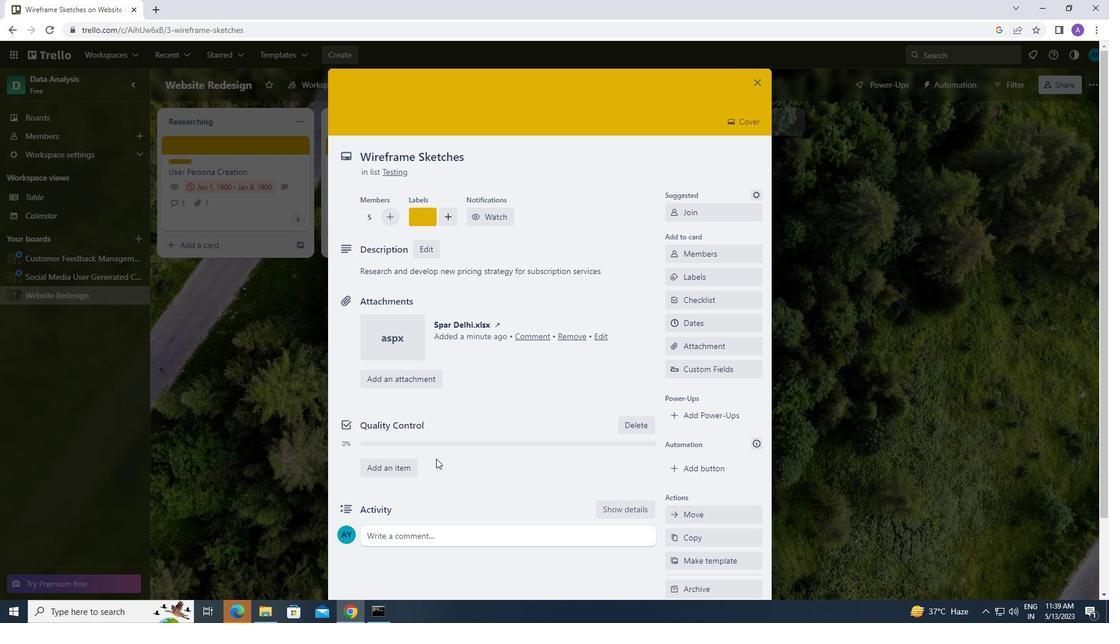 
Action: Mouse moved to (407, 474)
Screenshot: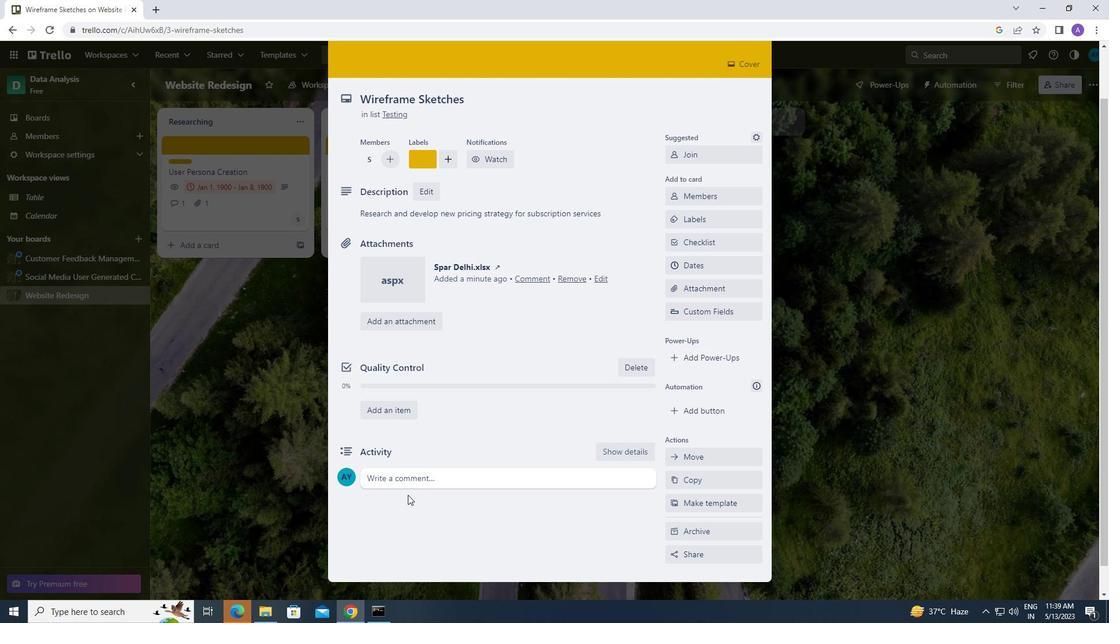 
Action: Mouse pressed left at (407, 474)
Screenshot: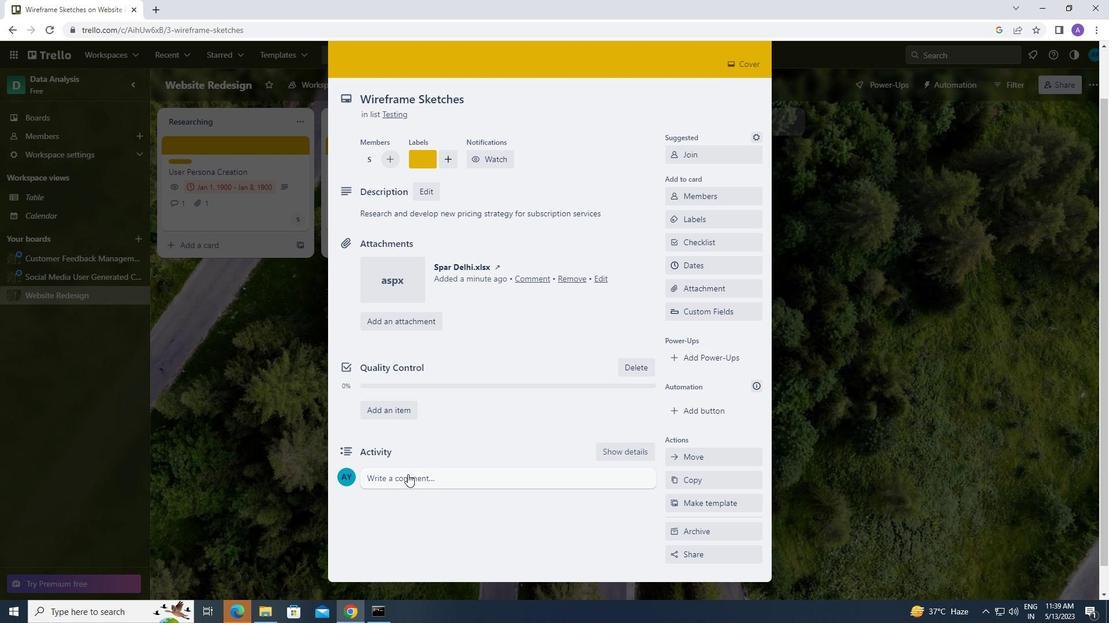 
Action: Mouse moved to (406, 514)
Screenshot: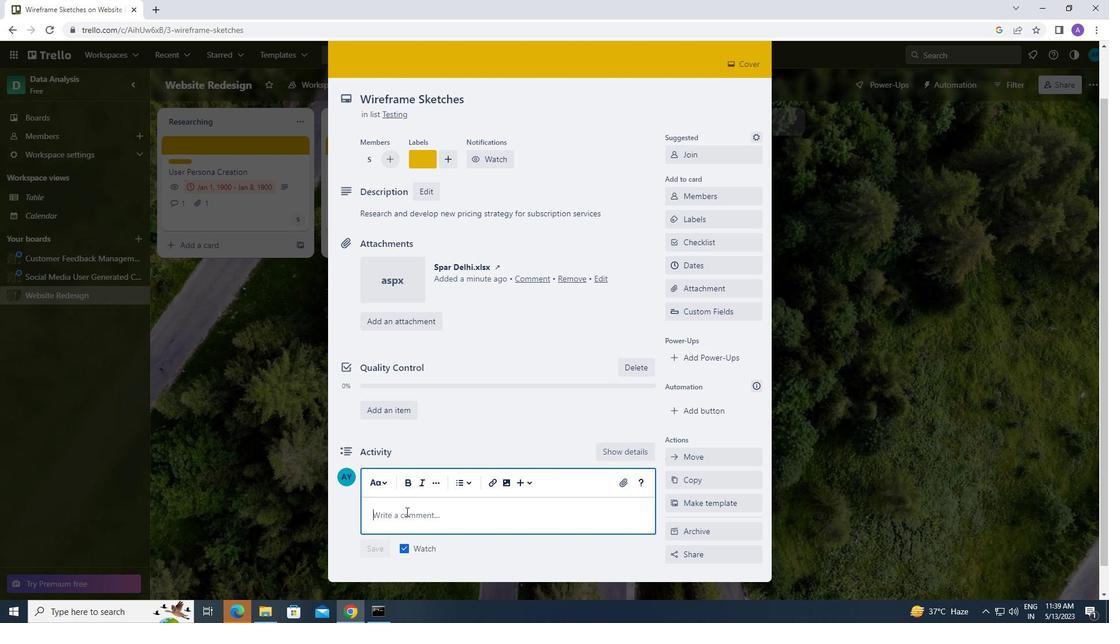 
Action: Mouse pressed left at (406, 514)
Screenshot: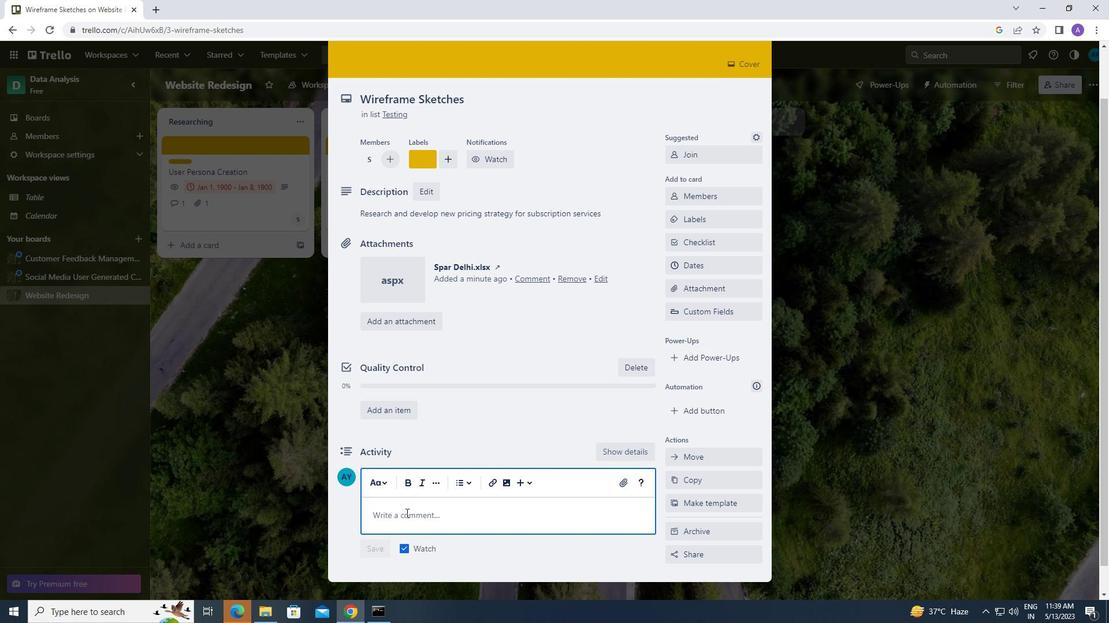 
Action: Key pressed <Key.caps_lock>l<Key.caps_lock>et<Key.space>us<Key.space>approach<Key.space>this<Key.space>t
Screenshot: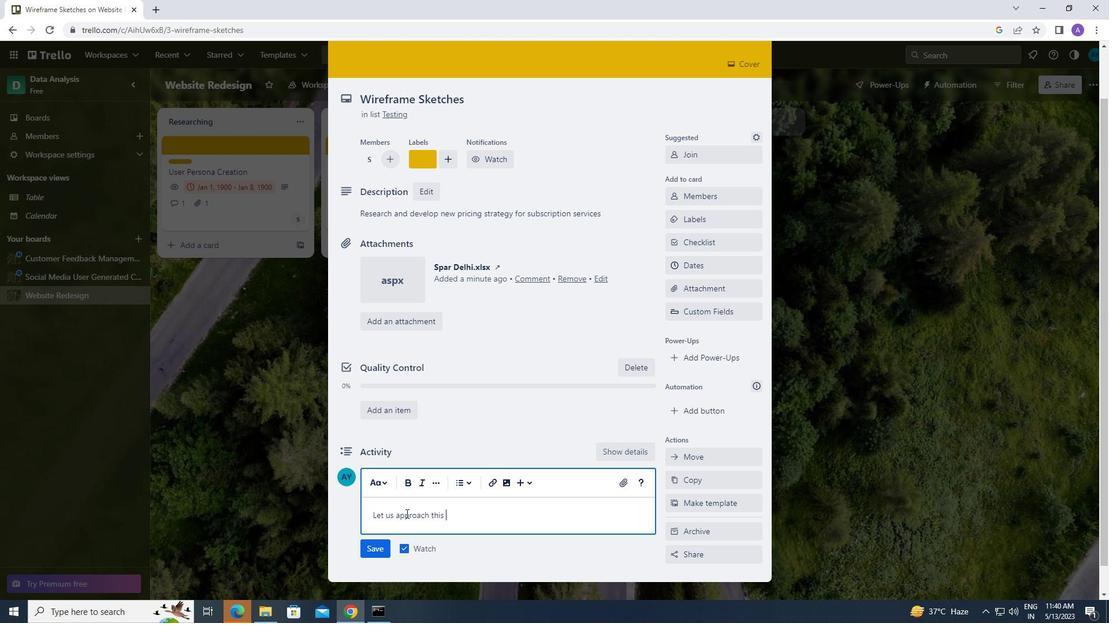 
Action: Mouse moved to (574, 288)
Screenshot: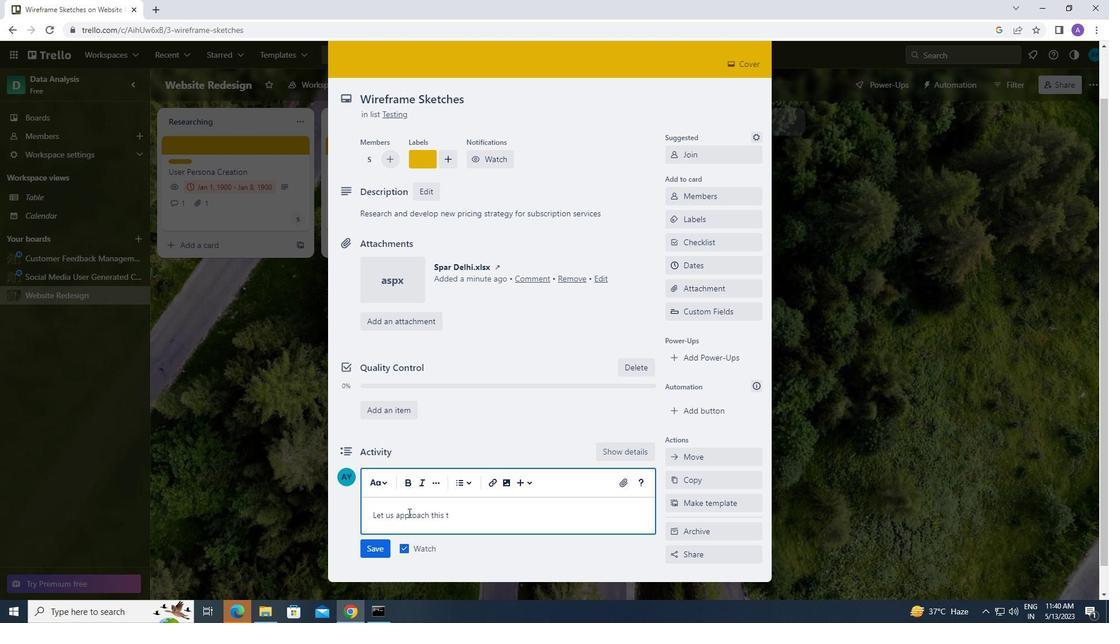 
Action: Key pressed a
Screenshot: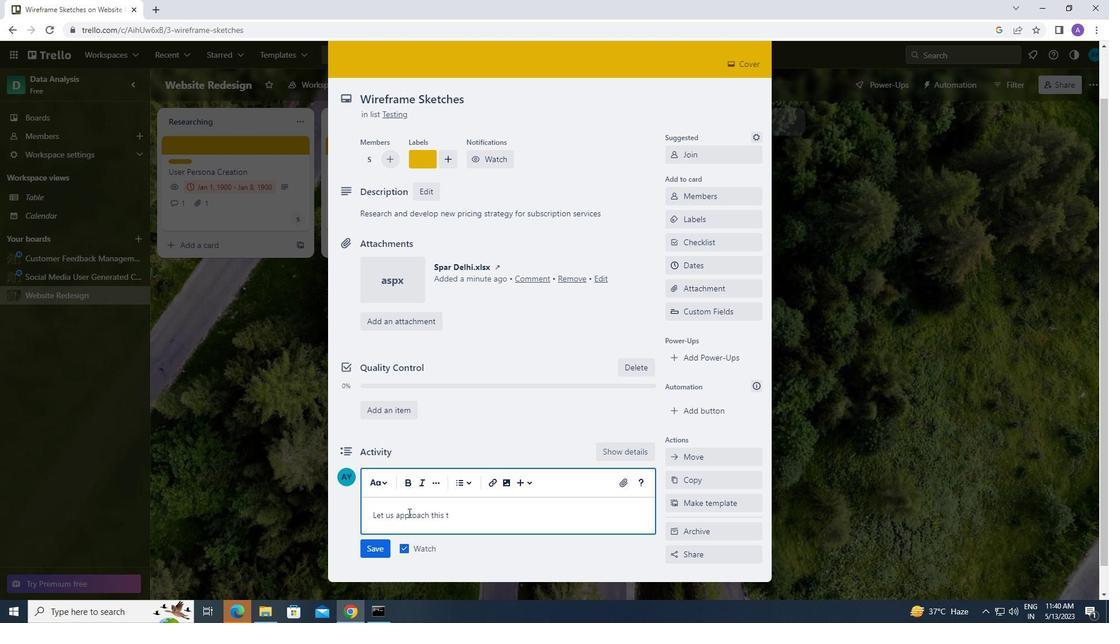 
Action: Mouse moved to (614, 243)
Screenshot: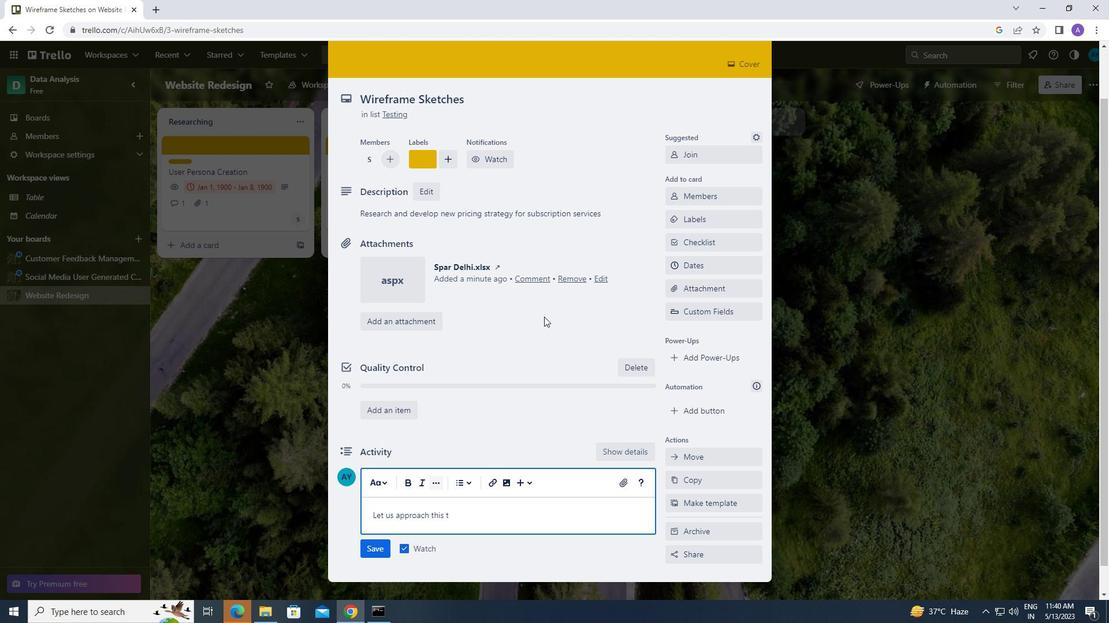 
Action: Key pressed sk<Key.space>with<Key.space>an<Key.space>open<Key.space>mind<Key.space>and<Key.space>be<Key.space>willing<Key.space>to<Key.space>take<Key.space>risks<Key.space>to<Key.space>think<Key.space>outsdi<Key.backspace><Key.backspace>ide<Key.space>the<Key.space>box
Screenshot: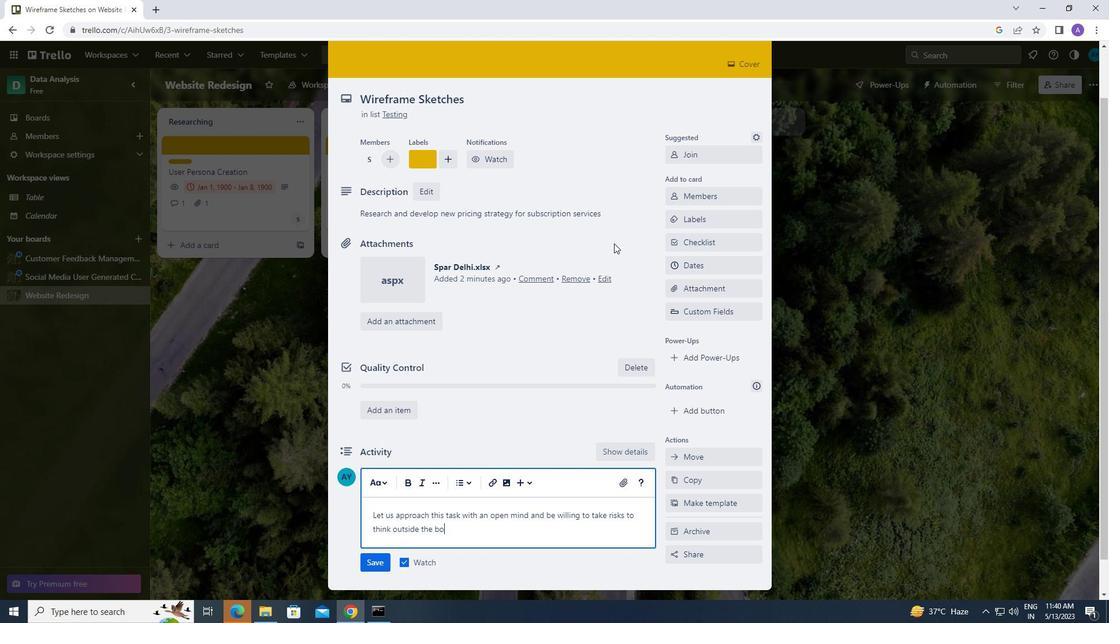 
Action: Mouse moved to (373, 562)
Screenshot: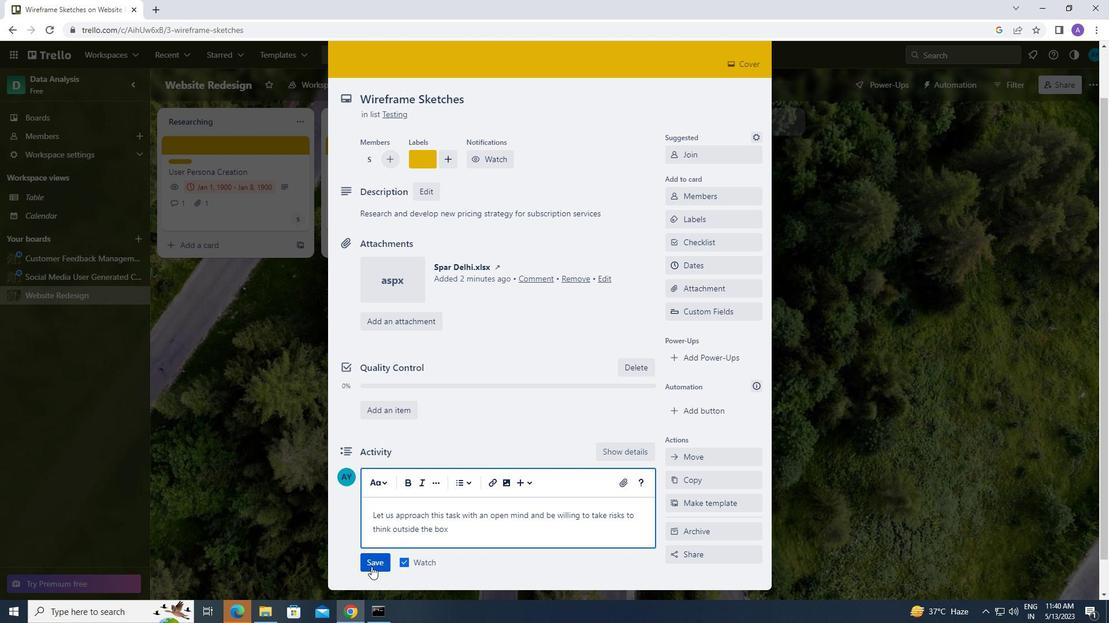 
Action: Mouse pressed left at (373, 562)
Screenshot: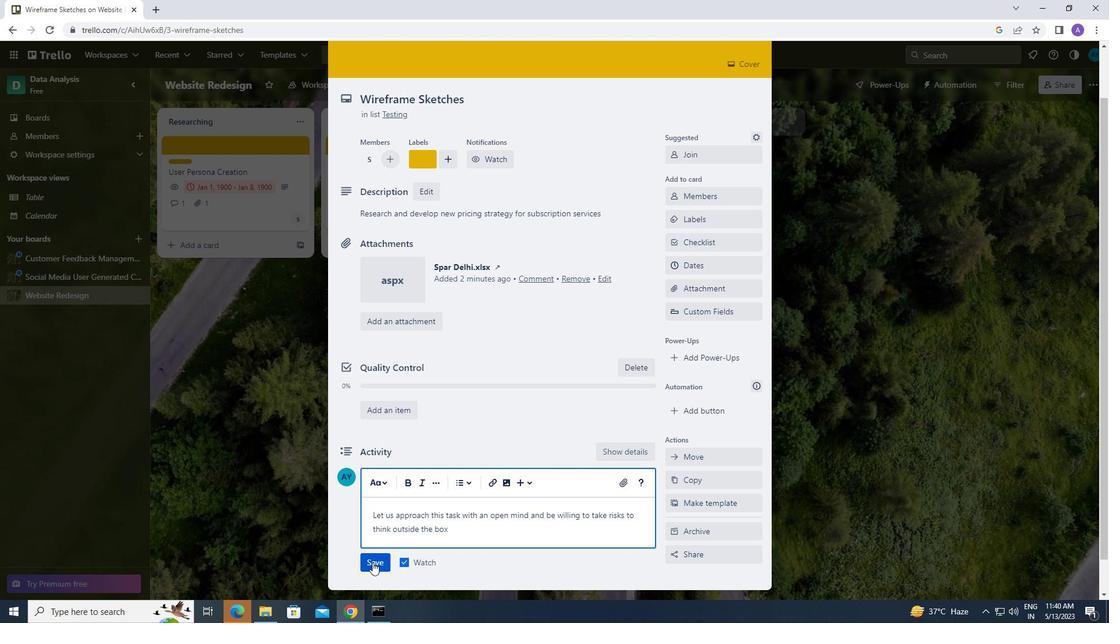 
Action: Mouse moved to (685, 259)
Screenshot: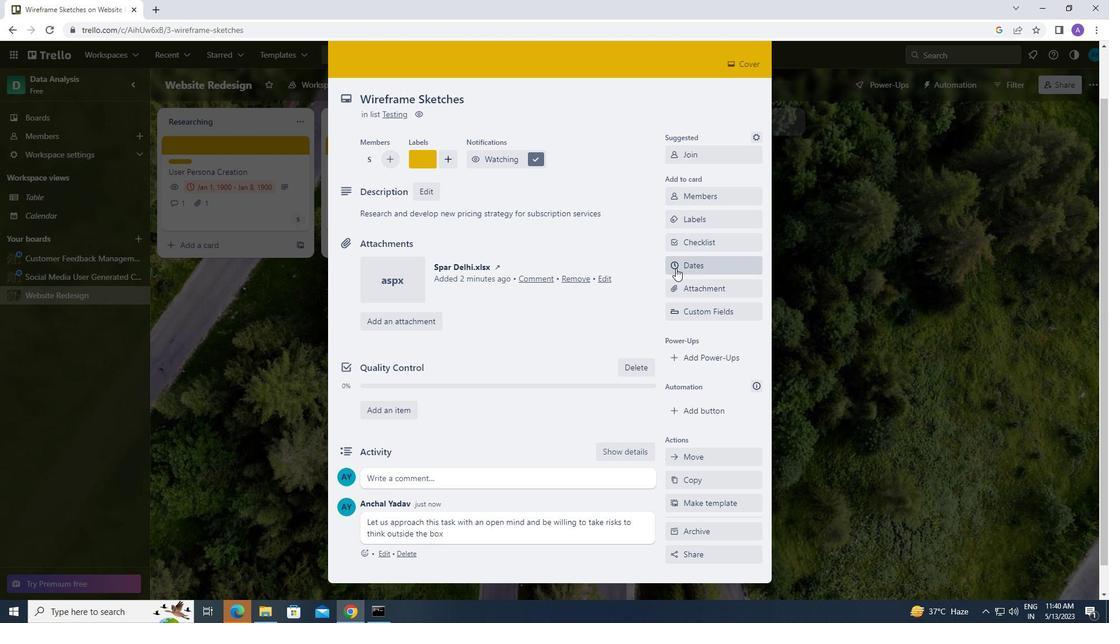 
Action: Mouse pressed left at (685, 259)
Screenshot: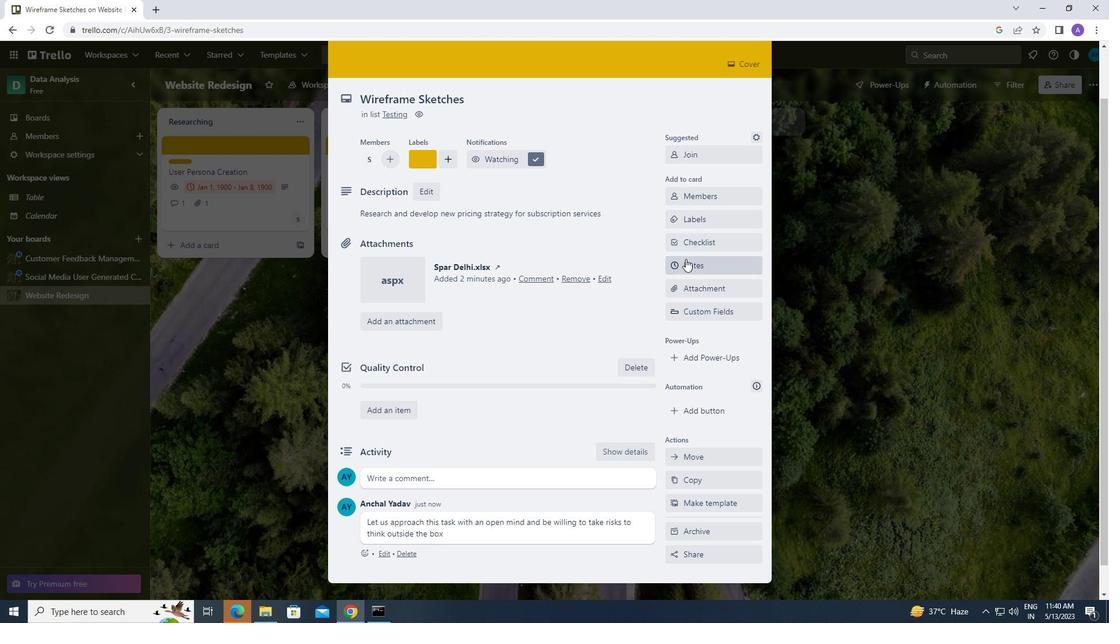 
Action: Mouse moved to (677, 294)
Screenshot: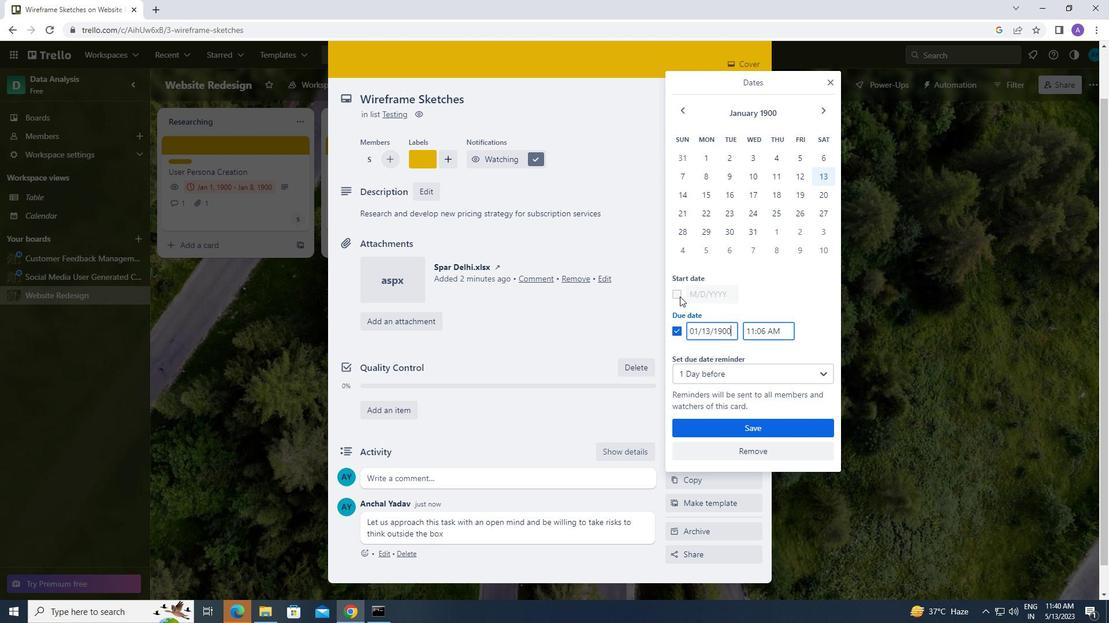 
Action: Mouse pressed left at (677, 294)
Screenshot: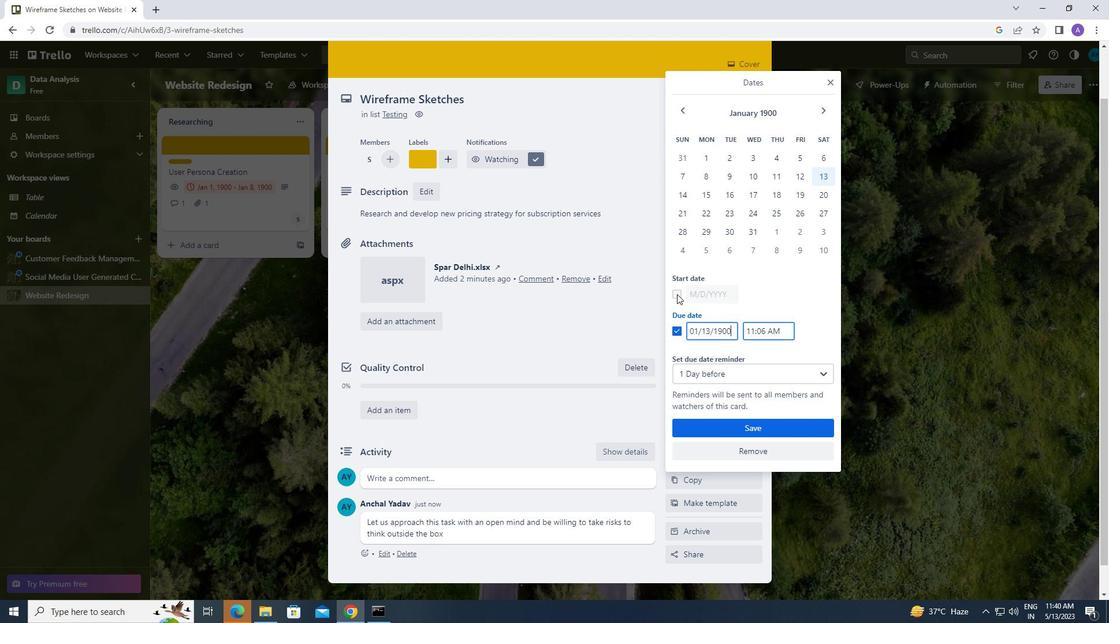 
Action: Mouse moved to (709, 294)
Screenshot: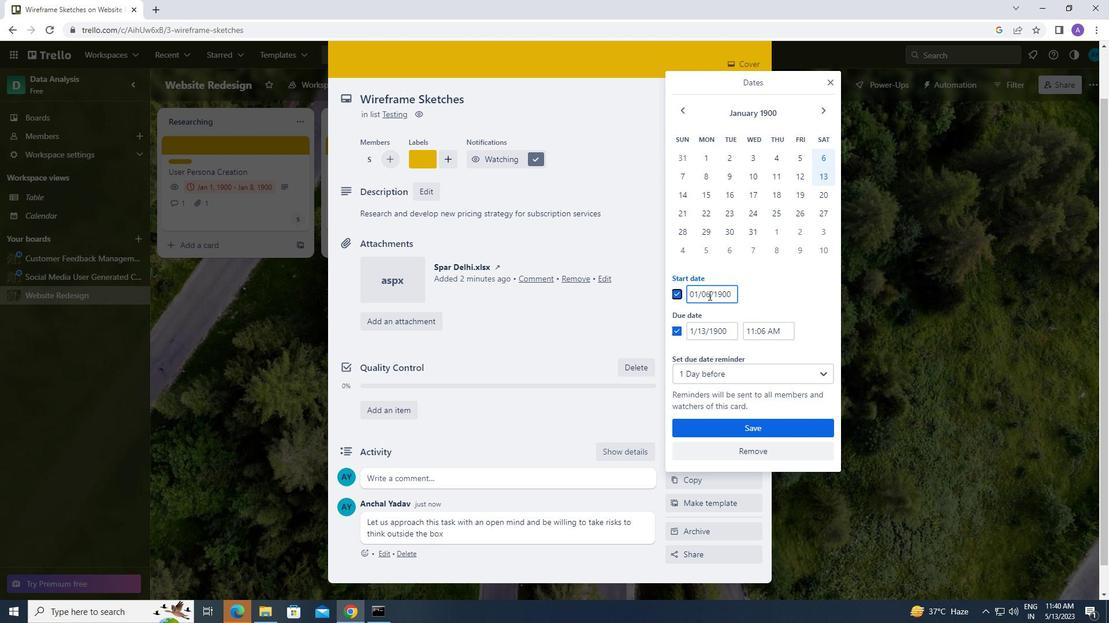 
Action: Mouse pressed left at (709, 294)
Screenshot: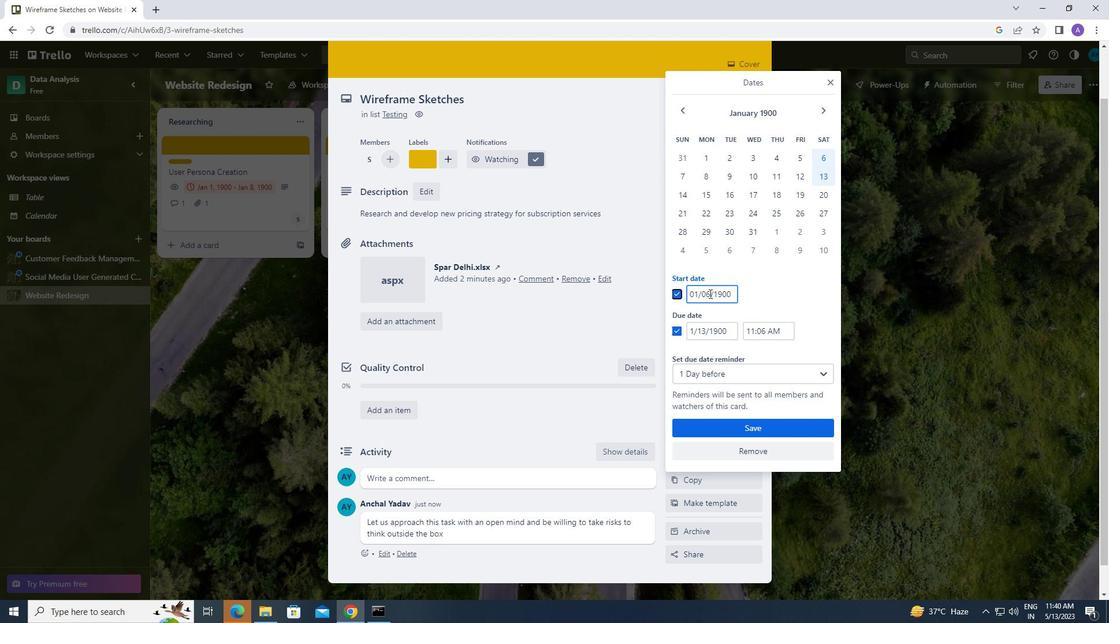 
Action: Mouse moved to (700, 293)
Screenshot: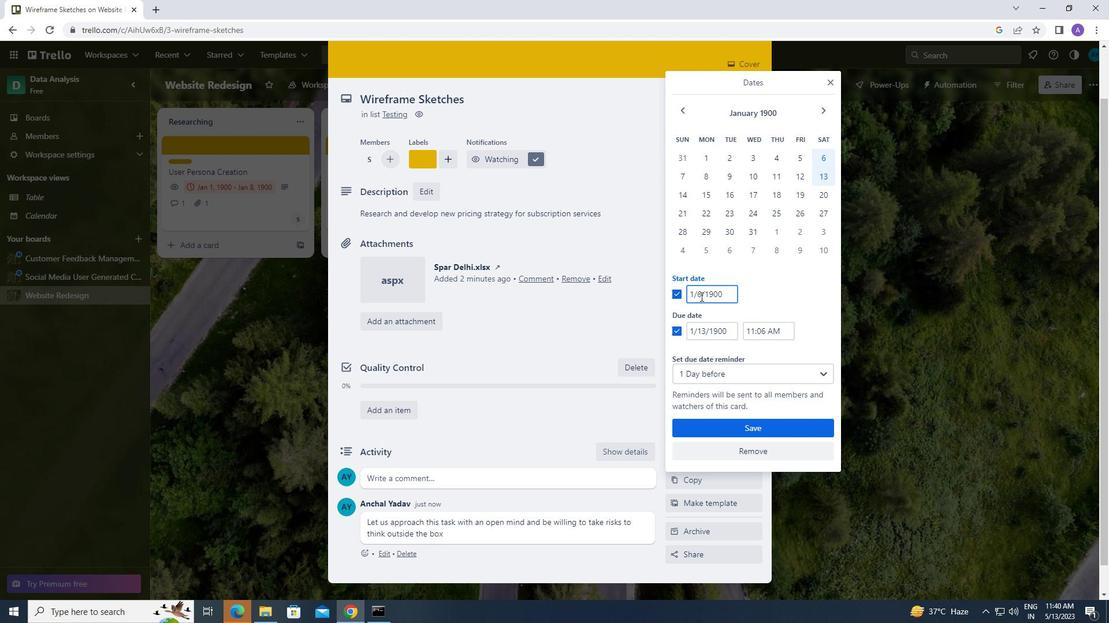 
Action: Mouse pressed left at (700, 293)
Screenshot: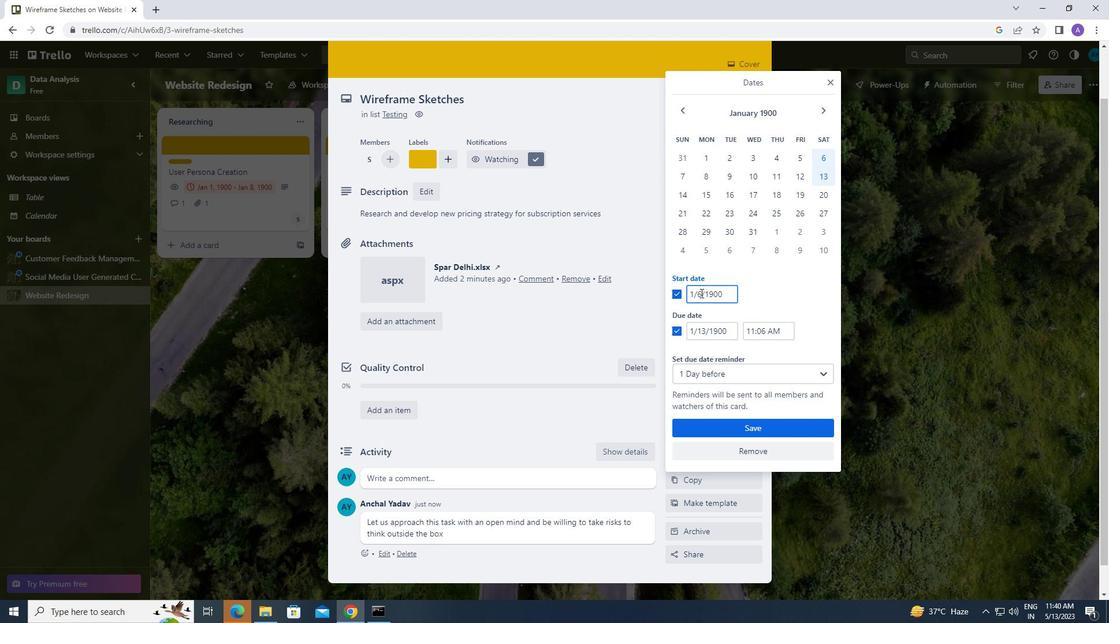
Action: Mouse moved to (697, 296)
Screenshot: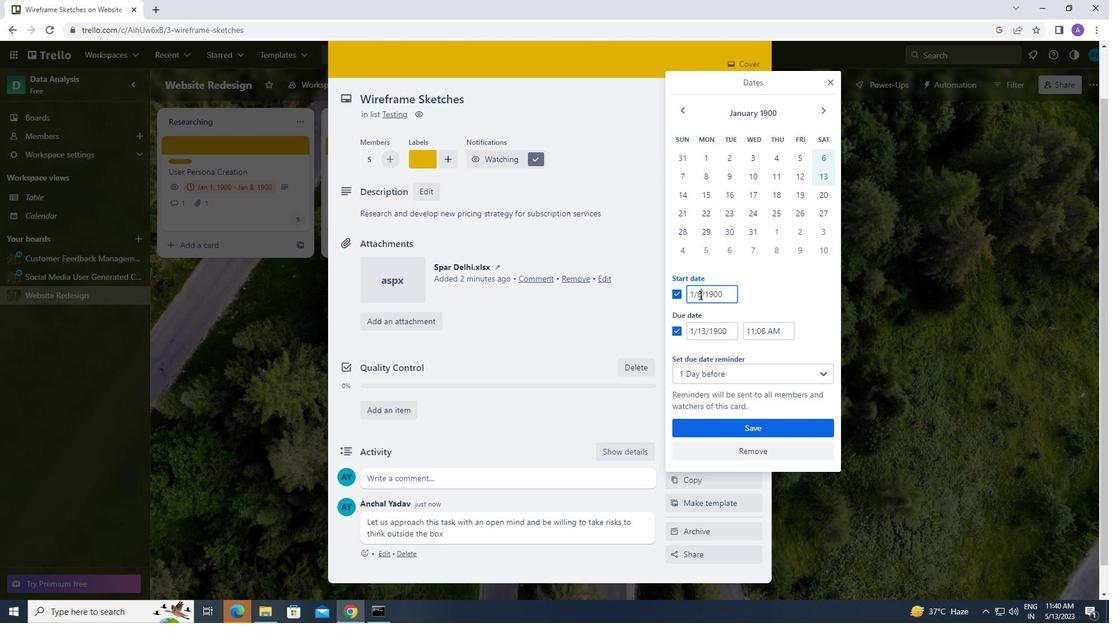 
Action: Key pressed 7
Screenshot: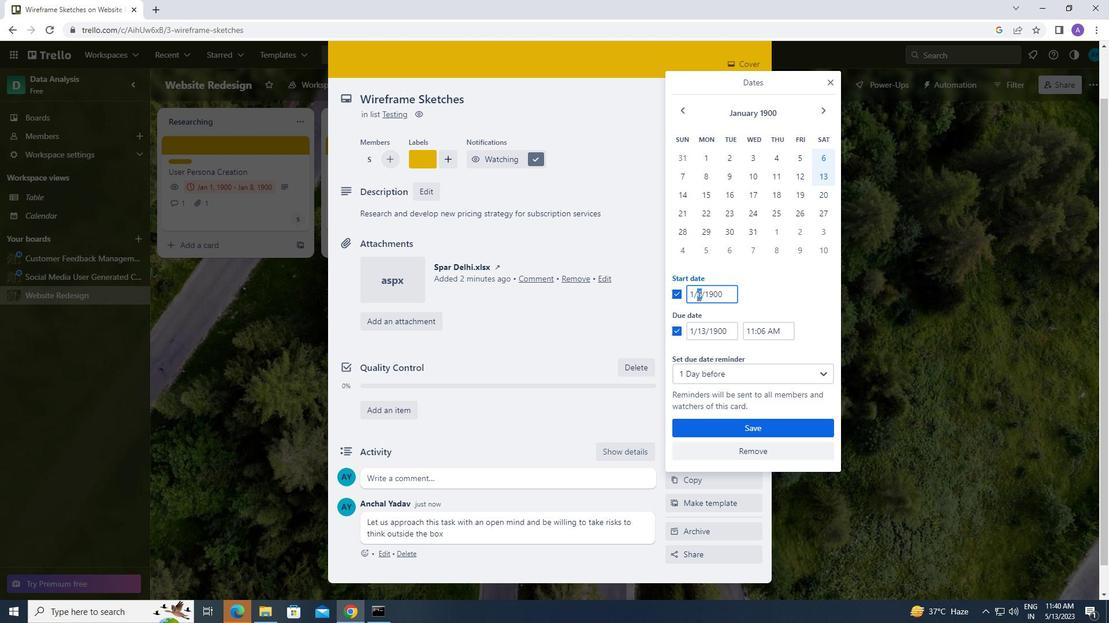 
Action: Mouse moved to (706, 329)
Screenshot: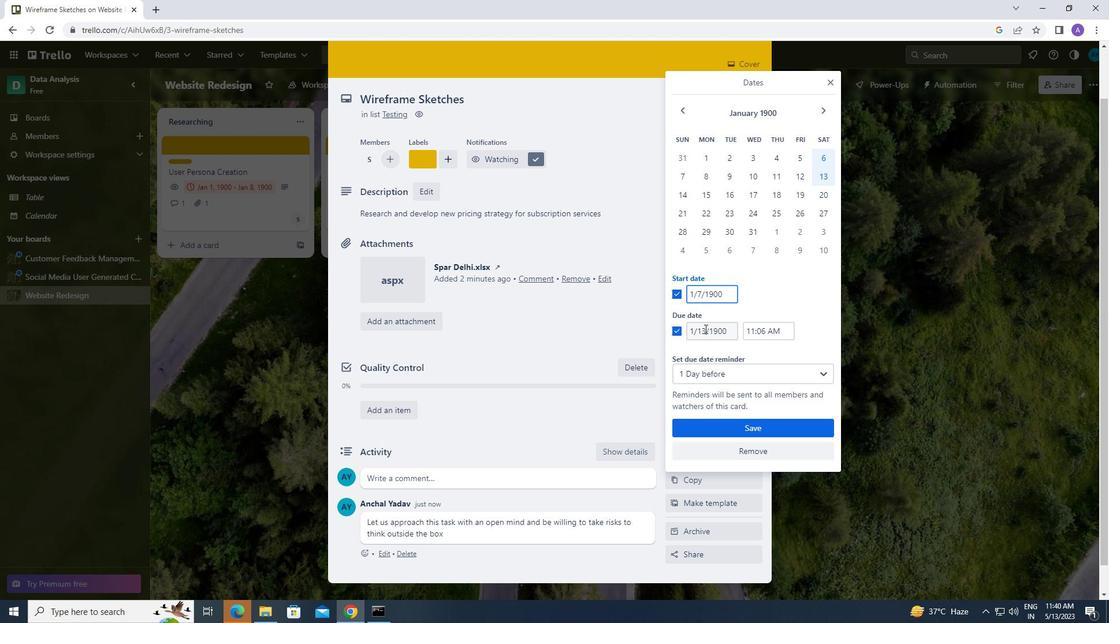 
Action: Mouse pressed left at (706, 329)
Screenshot: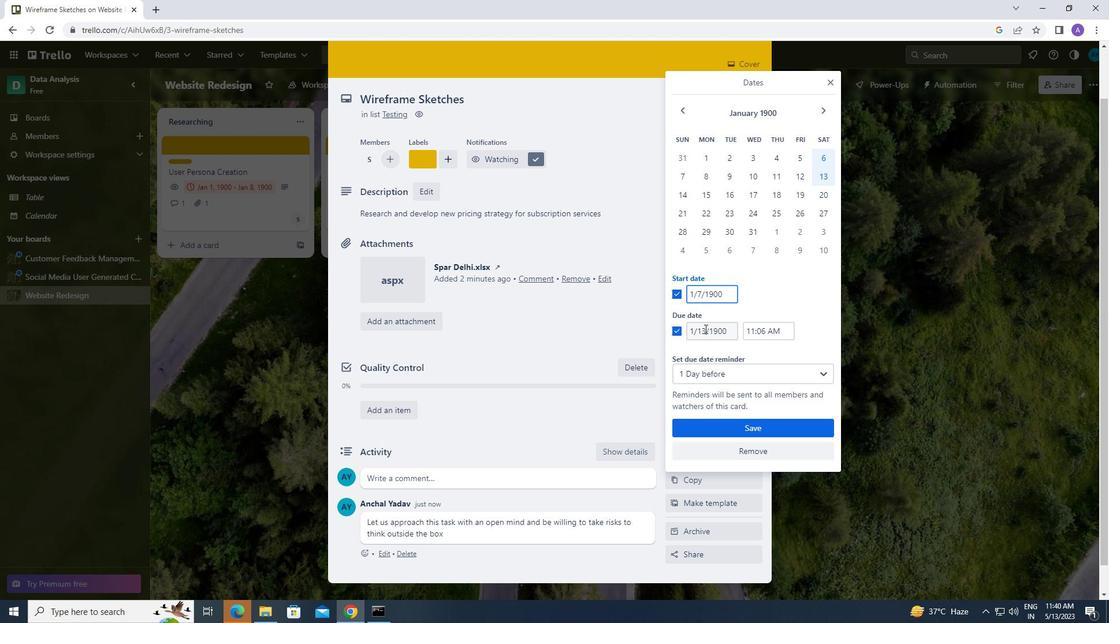 
Action: Key pressed <Key.backspace>4
Screenshot: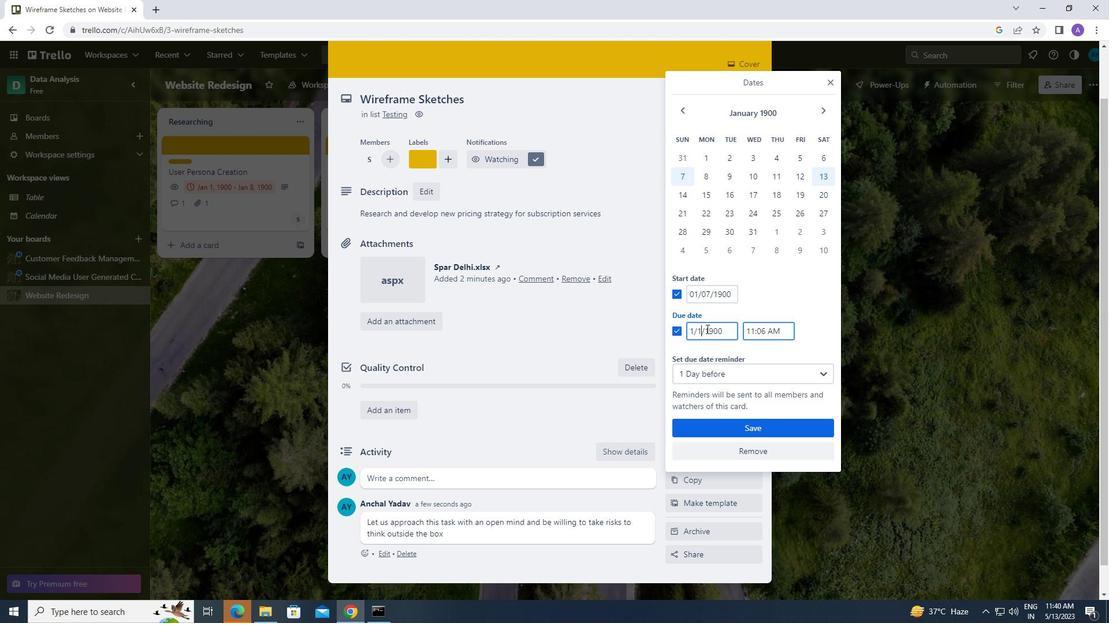 
Action: Mouse moved to (714, 332)
Screenshot: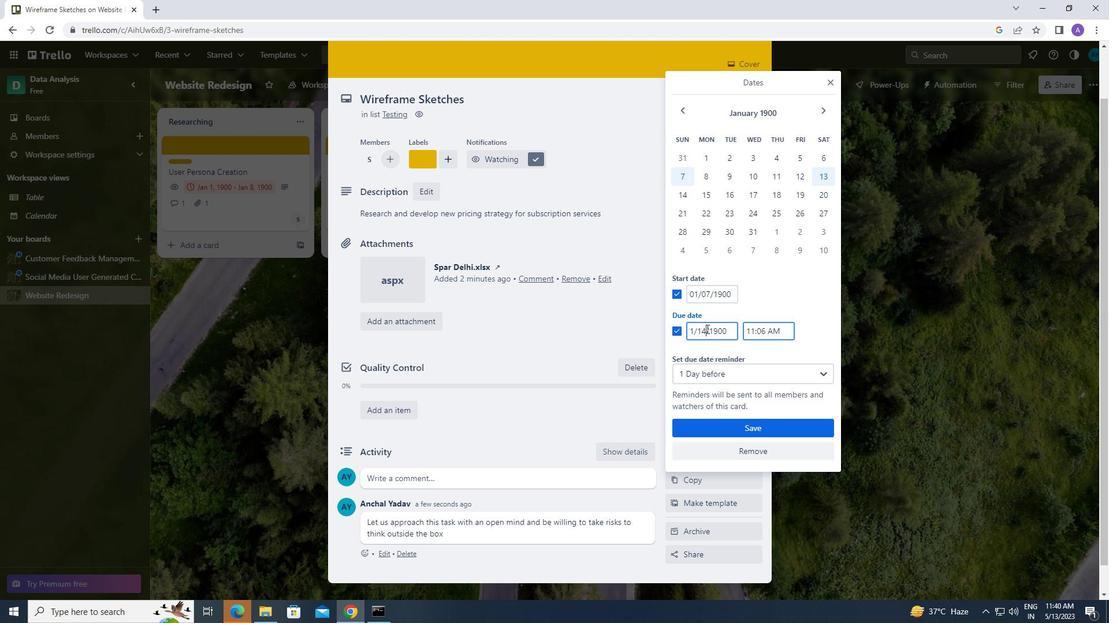
Action: Mouse scrolled (714, 332) with delta (0, 0)
Screenshot: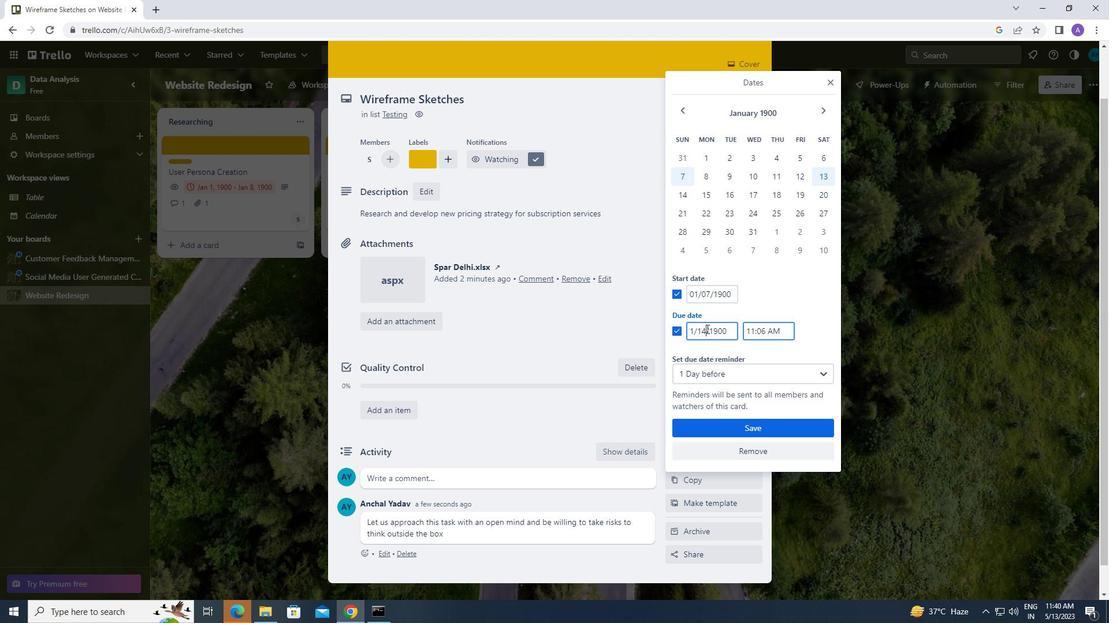 
Action: Mouse moved to (681, 428)
Screenshot: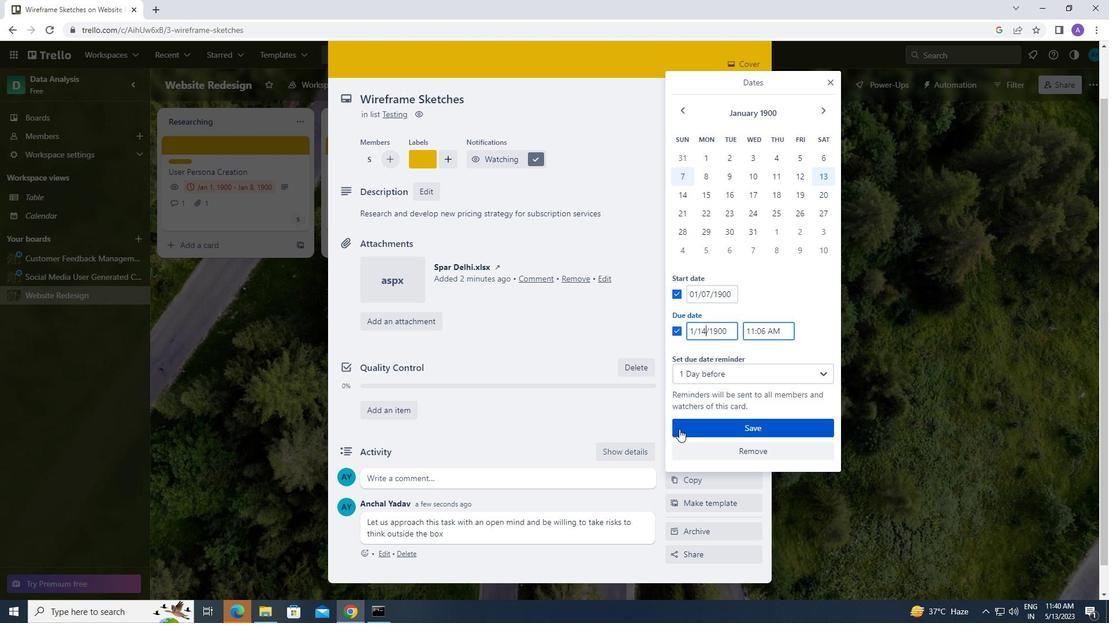 
Action: Mouse pressed left at (681, 428)
Screenshot: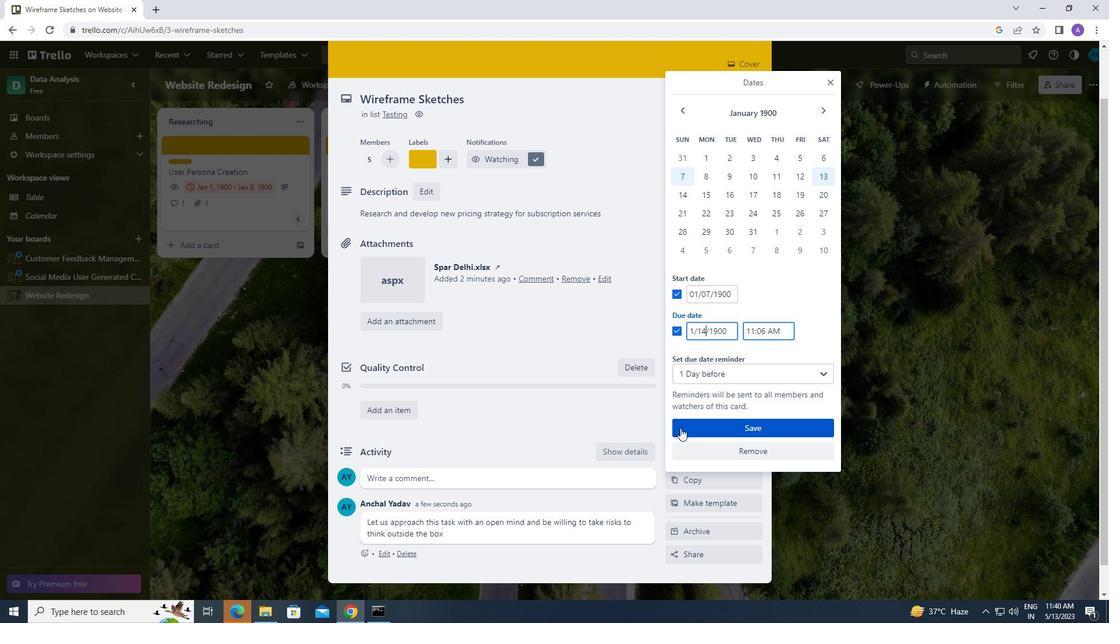 
